Task: In the  document Genderequality.rtf Use the tool word Count 'and display word count while typing' Create the translated copy of the document in  'Latin' Change notification to  All Comments
Action: Mouse moved to (197, 69)
Screenshot: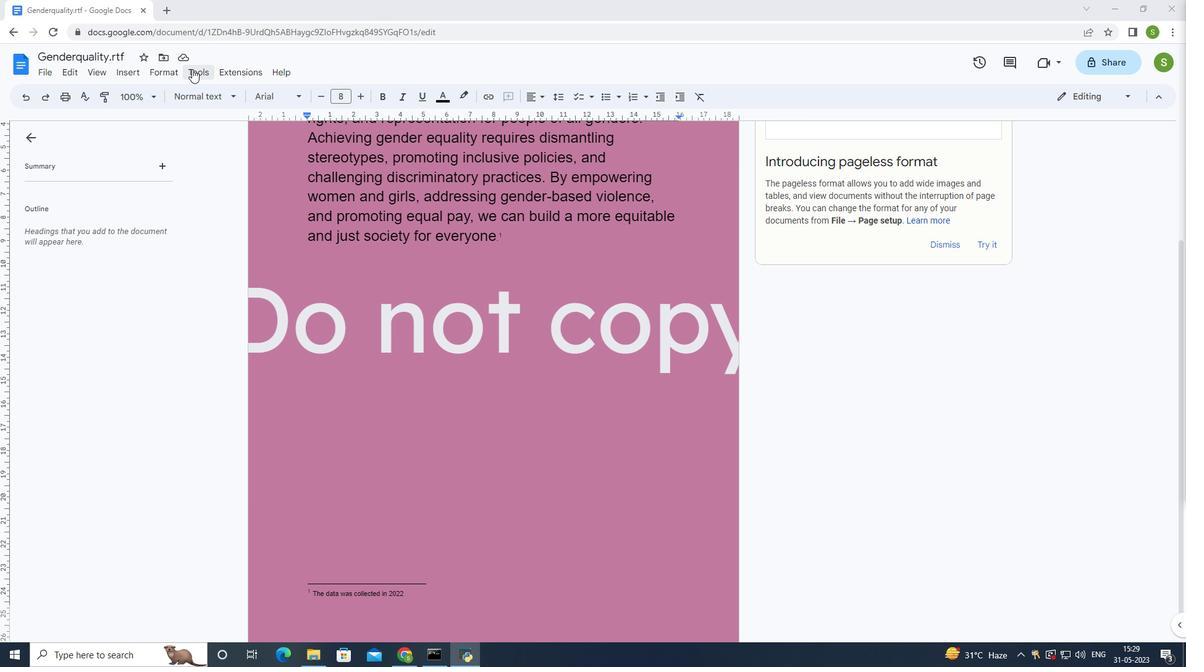 
Action: Mouse pressed left at (197, 69)
Screenshot: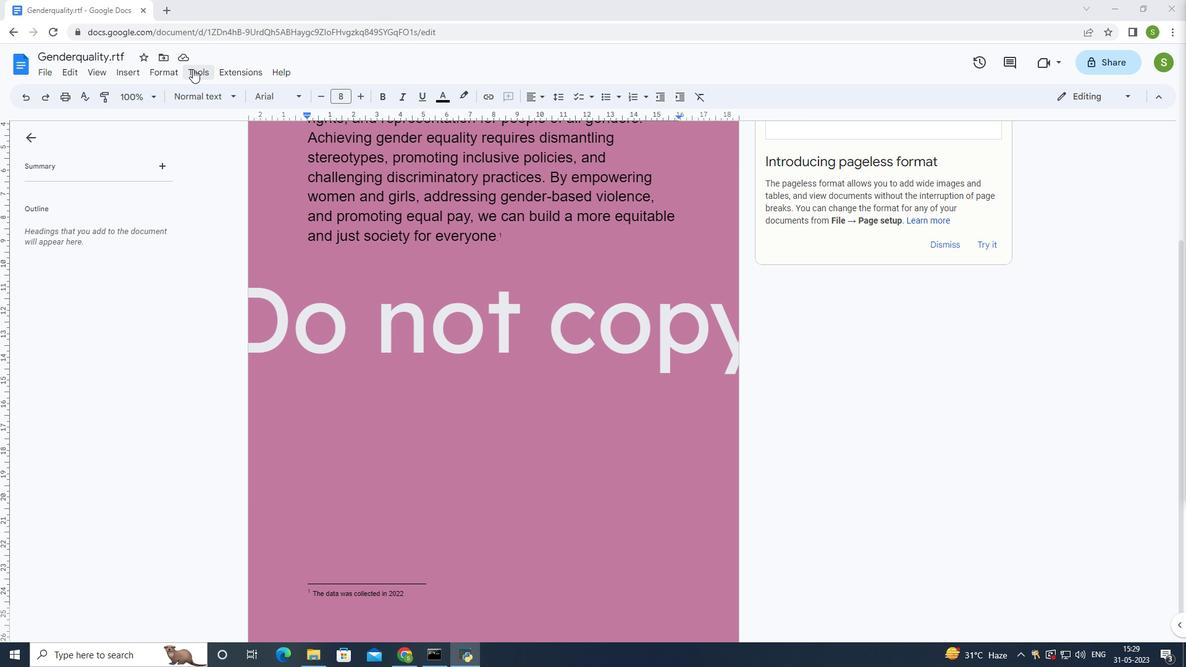 
Action: Mouse moved to (228, 115)
Screenshot: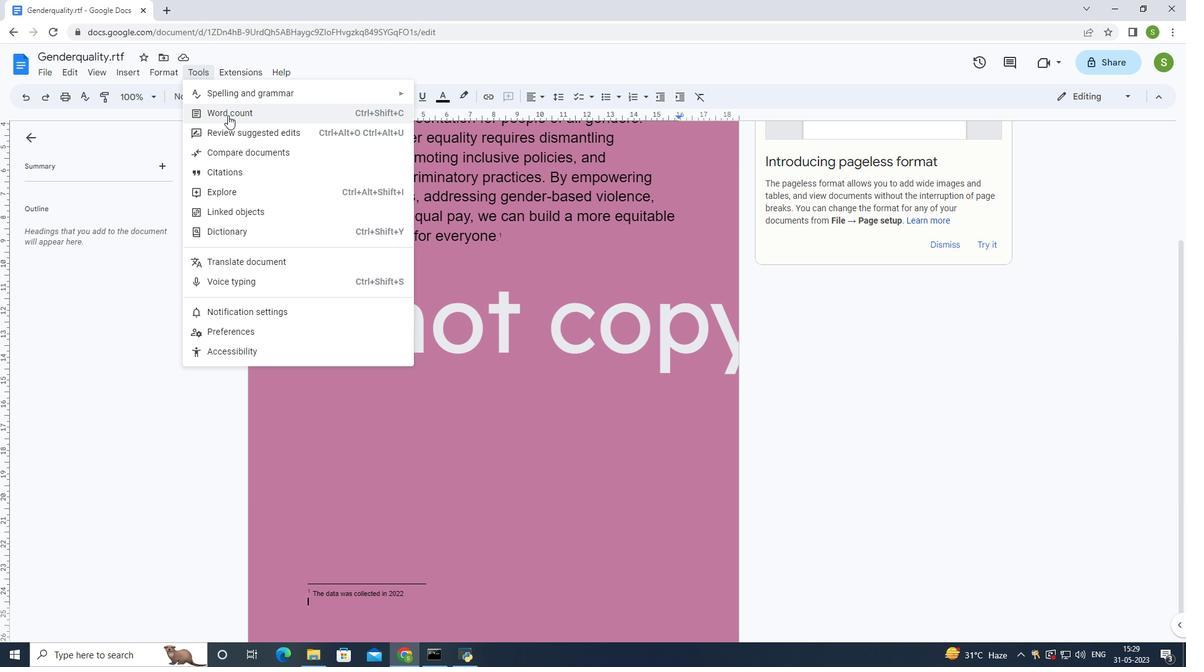 
Action: Mouse pressed left at (228, 115)
Screenshot: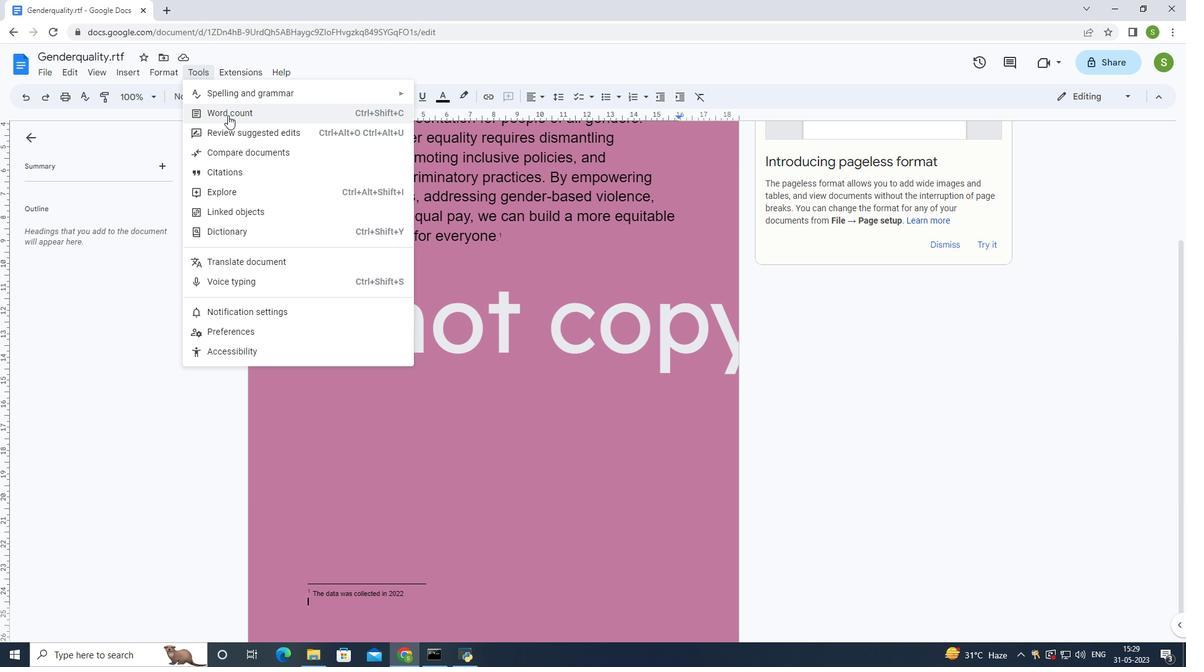 
Action: Mouse moved to (517, 399)
Screenshot: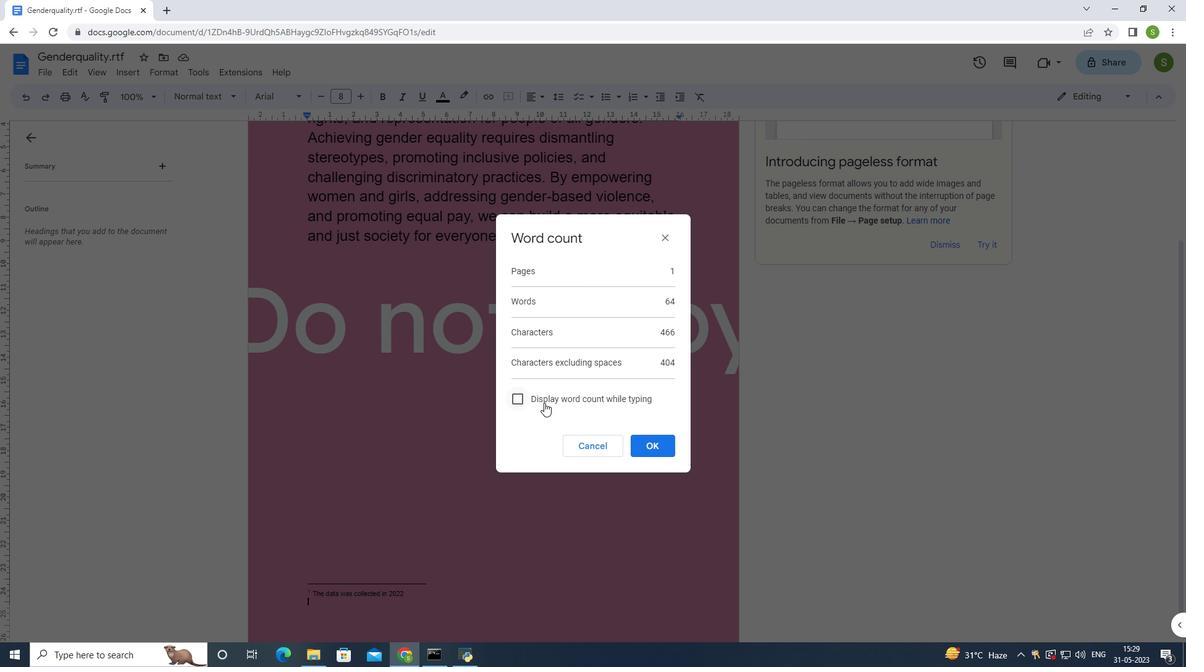 
Action: Mouse pressed left at (517, 399)
Screenshot: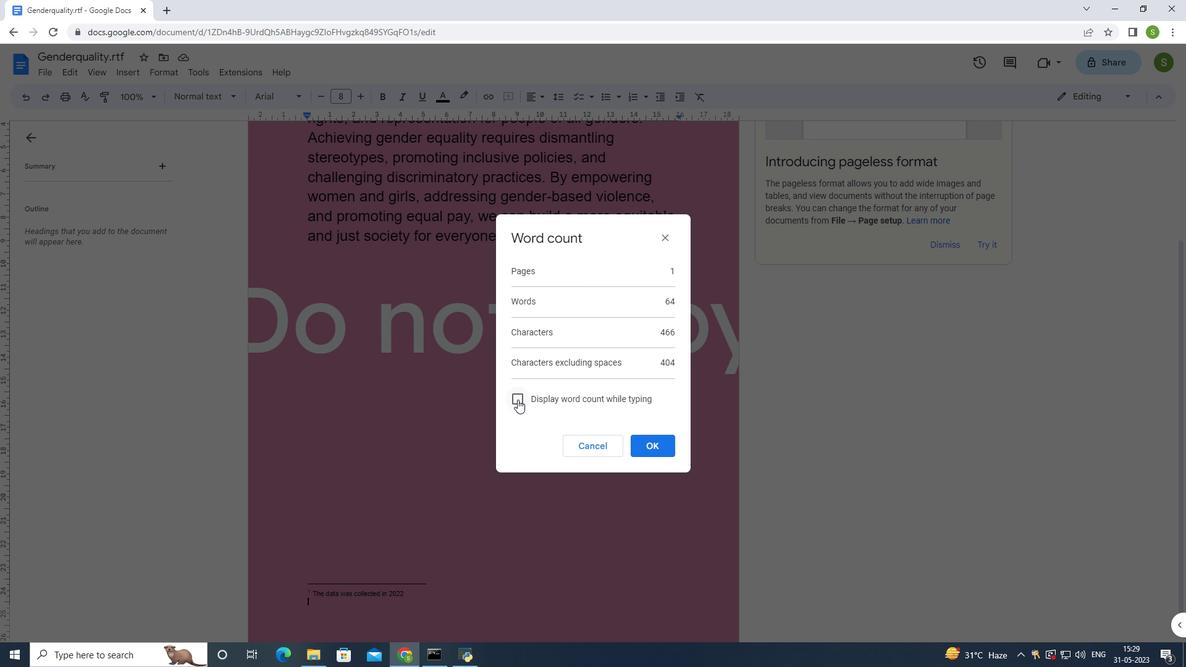 
Action: Mouse moved to (660, 450)
Screenshot: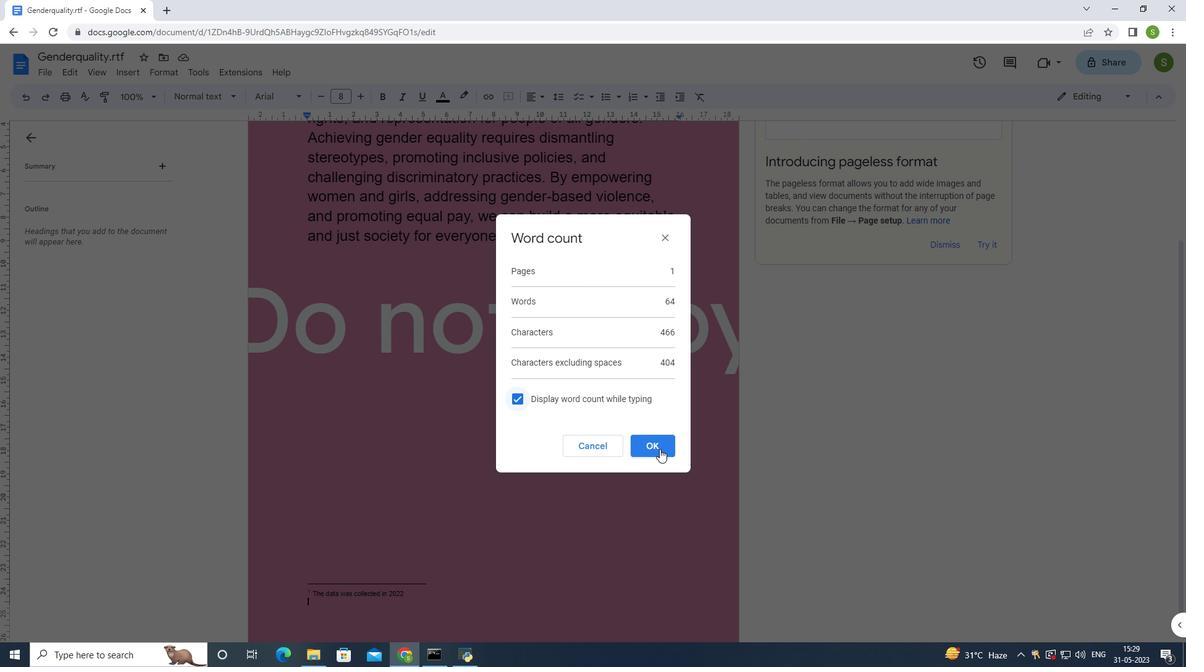 
Action: Mouse pressed left at (660, 450)
Screenshot: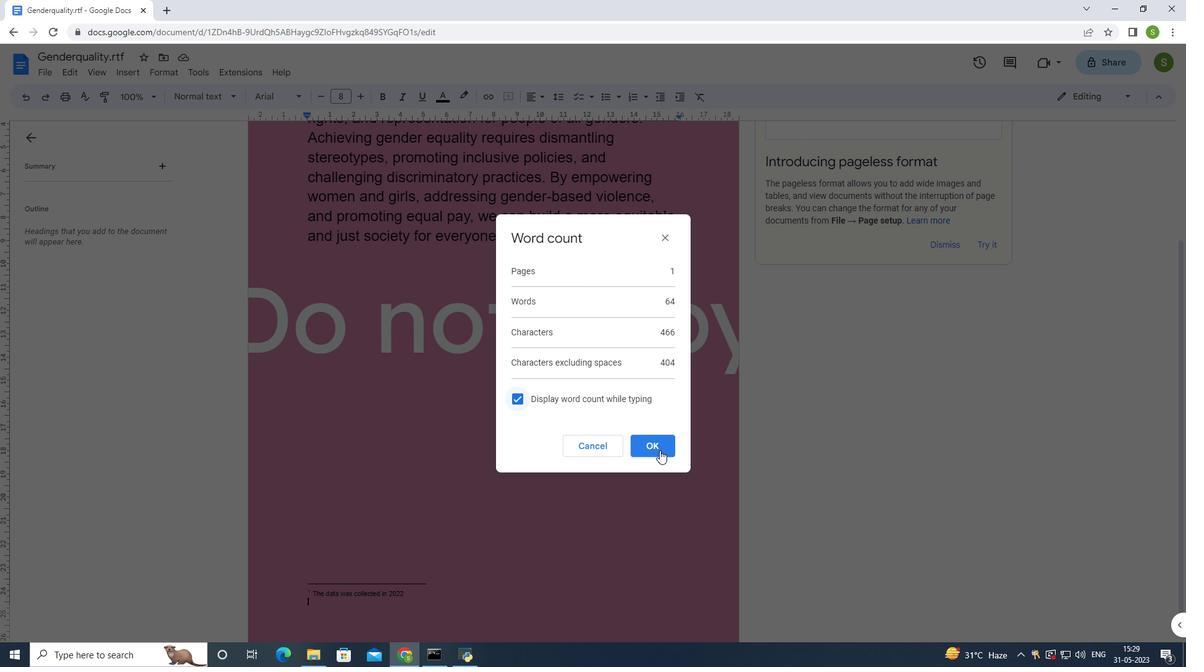 
Action: Mouse moved to (363, 173)
Screenshot: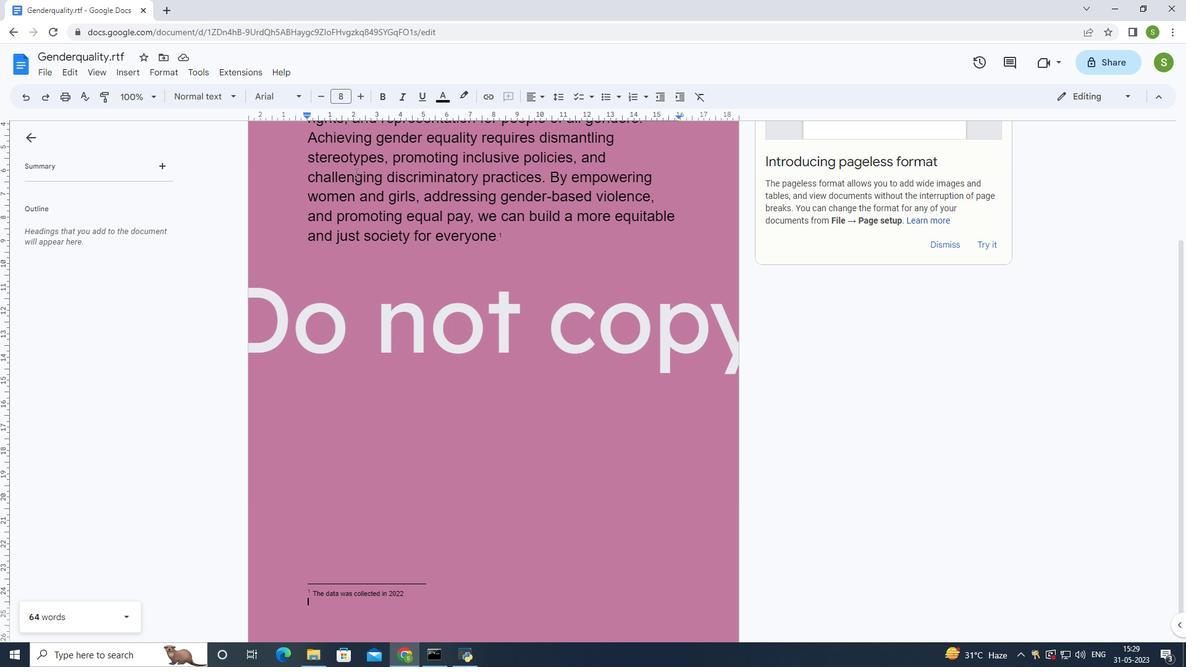 
Action: Mouse scrolled (363, 173) with delta (0, 0)
Screenshot: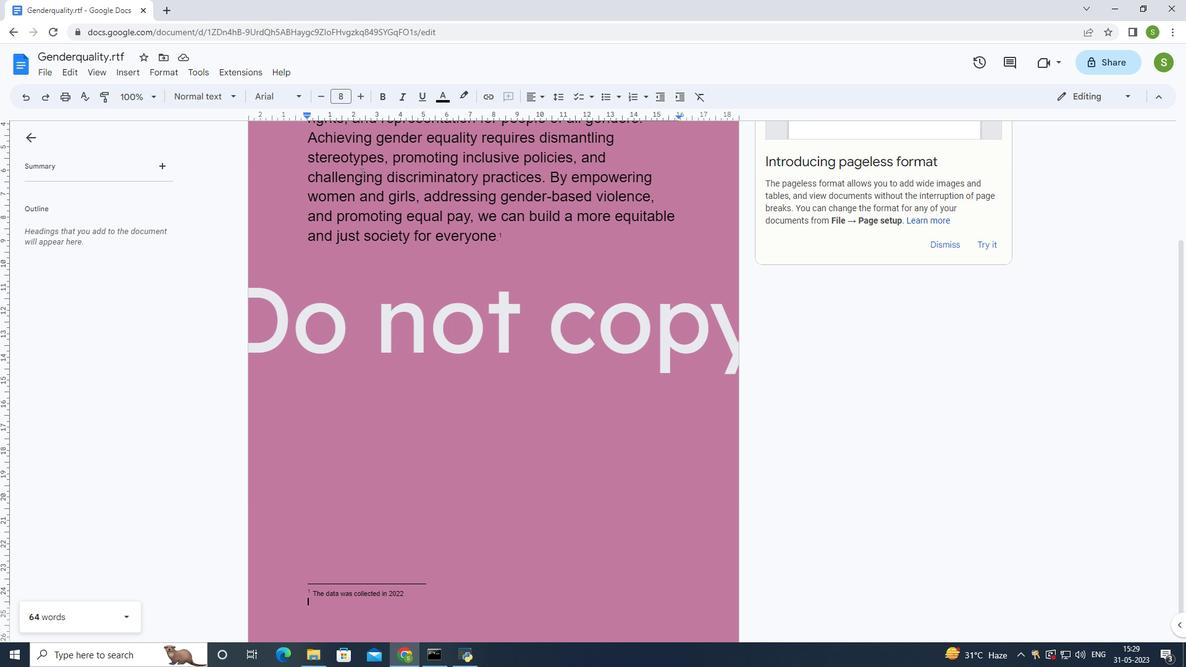 
Action: Mouse scrolled (363, 173) with delta (0, 0)
Screenshot: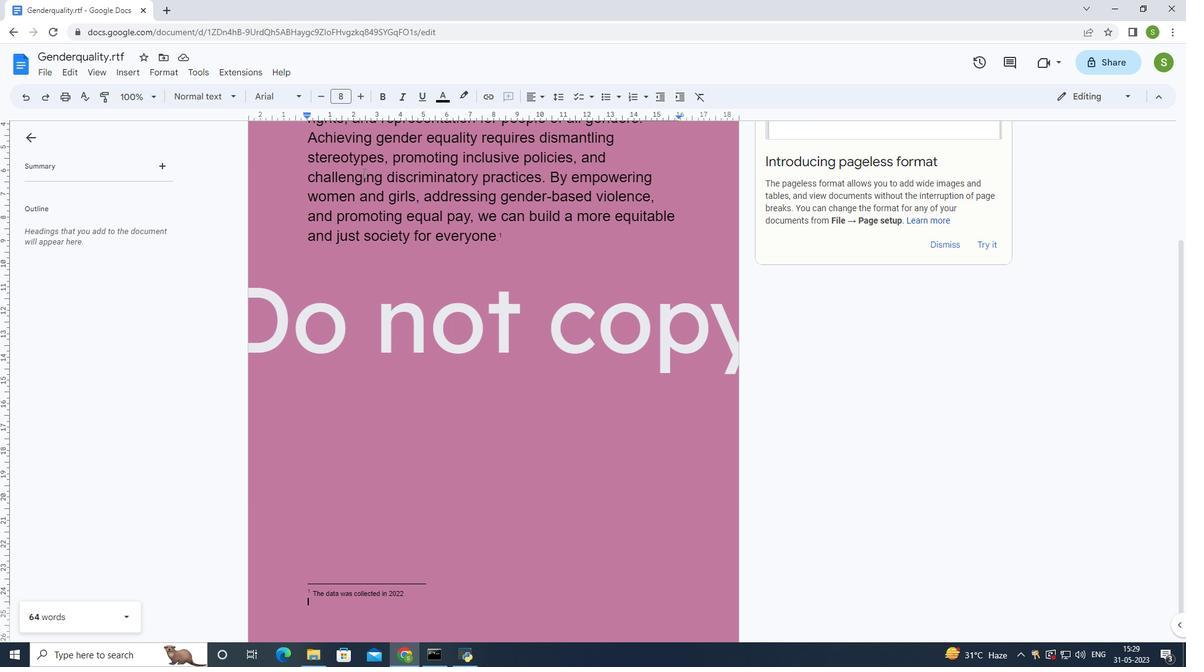 
Action: Mouse scrolled (363, 173) with delta (0, 0)
Screenshot: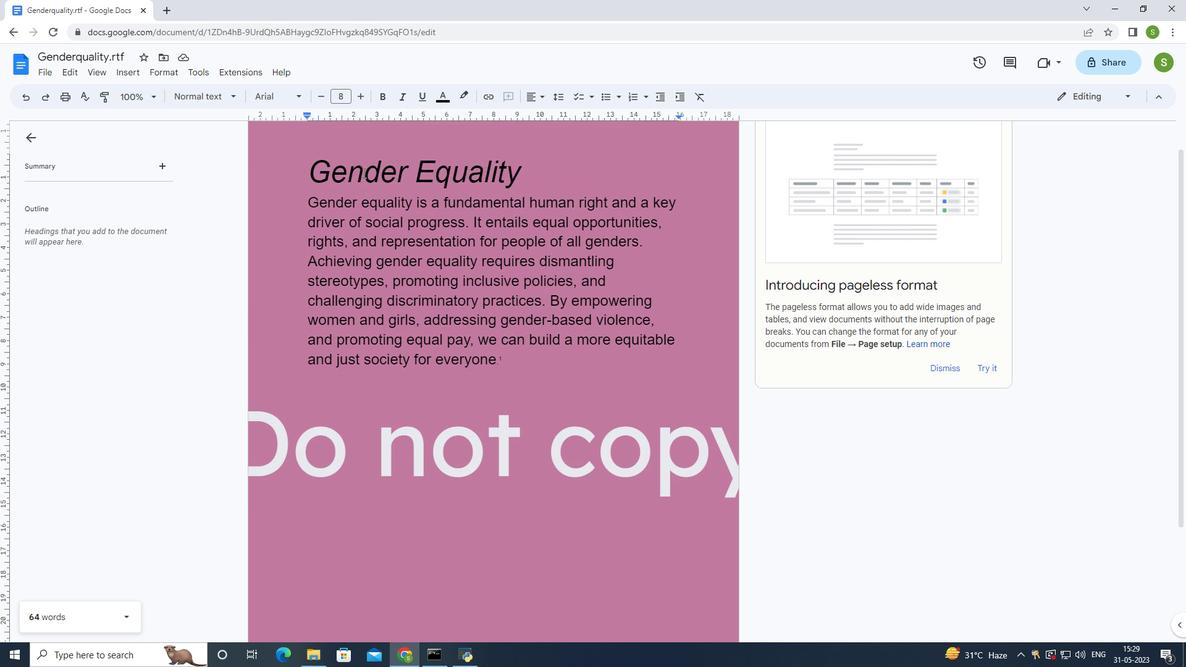 
Action: Mouse moved to (127, 71)
Screenshot: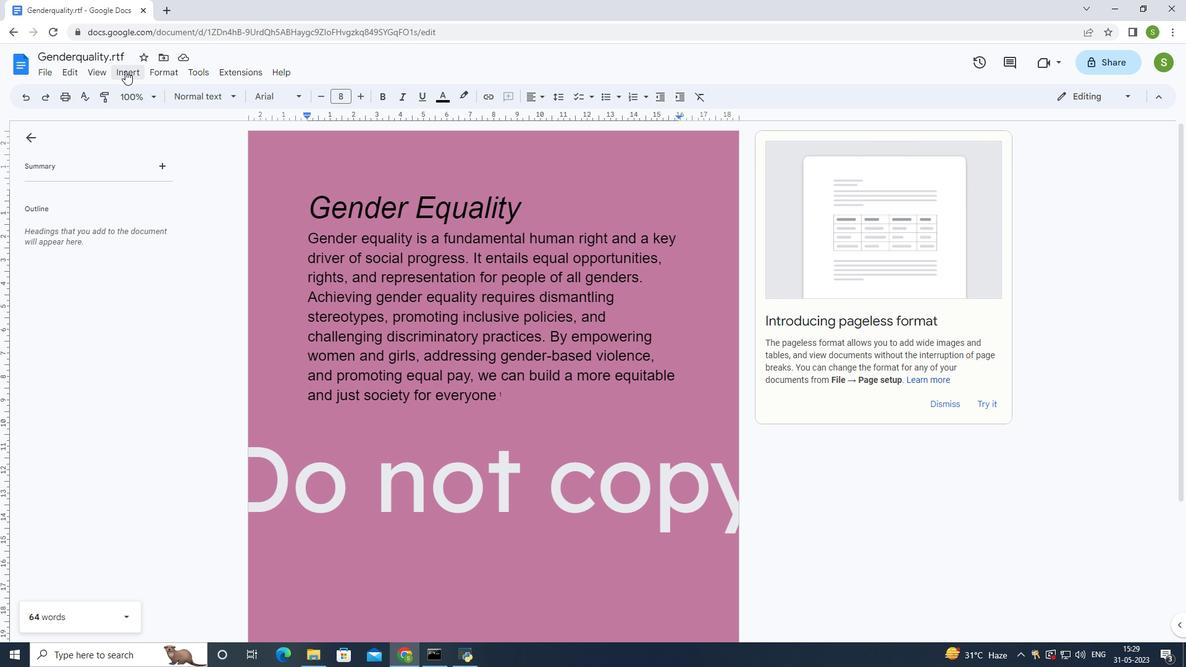 
Action: Mouse pressed left at (127, 71)
Screenshot: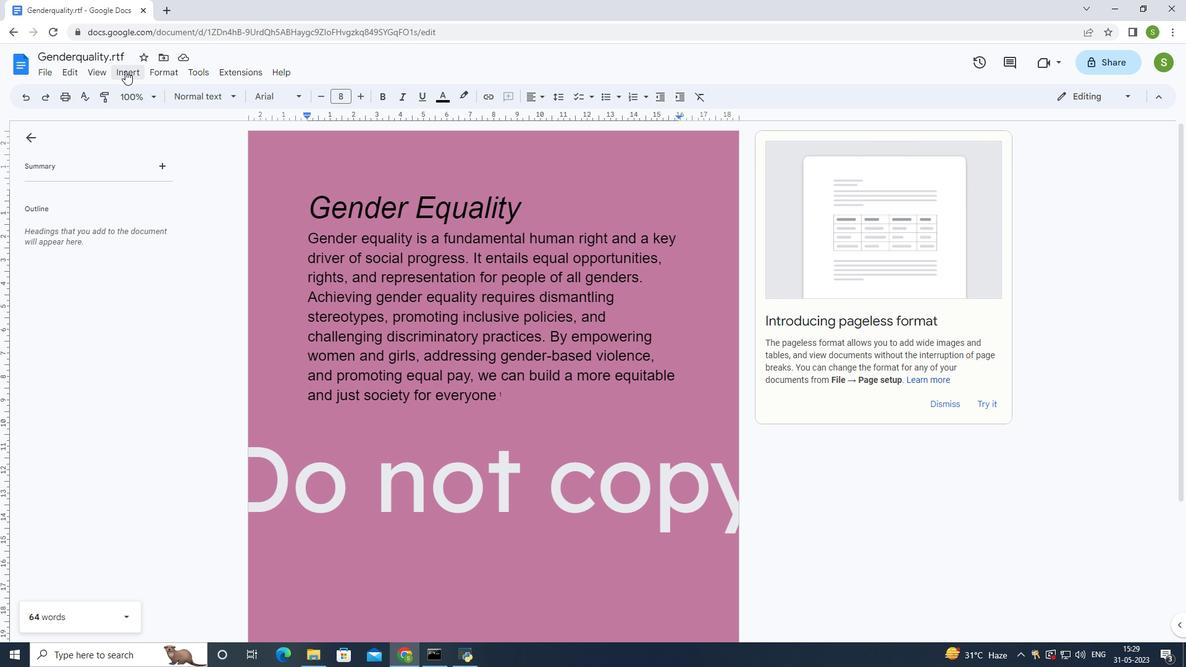
Action: Mouse moved to (167, 73)
Screenshot: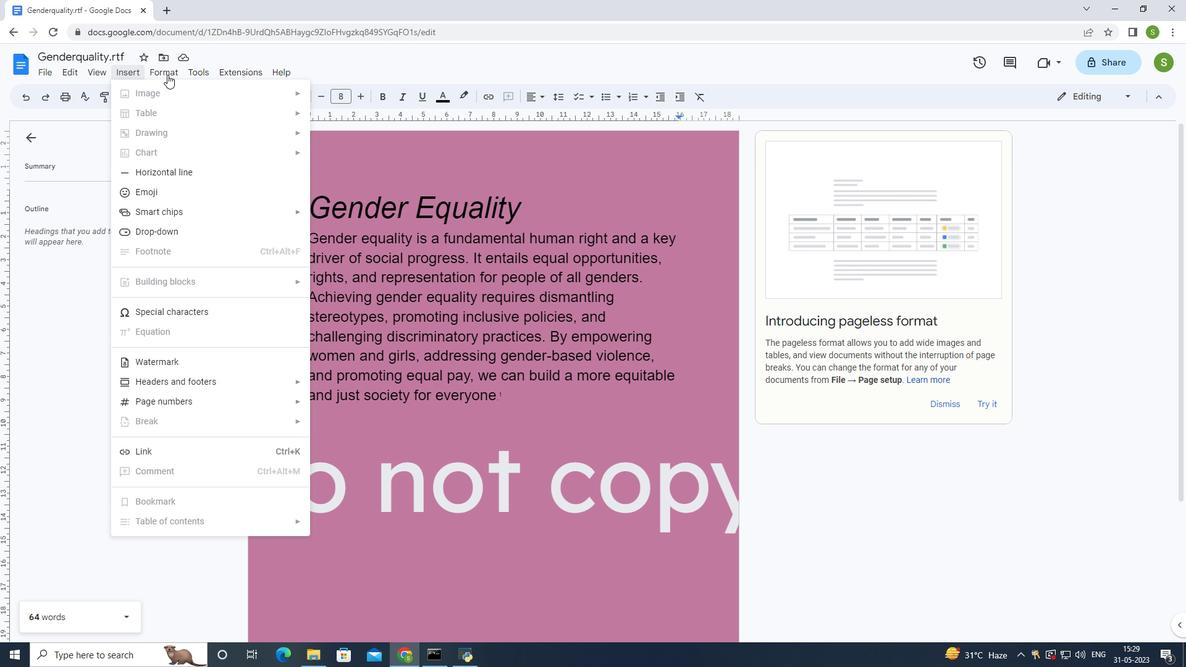
Action: Mouse pressed left at (167, 73)
Screenshot: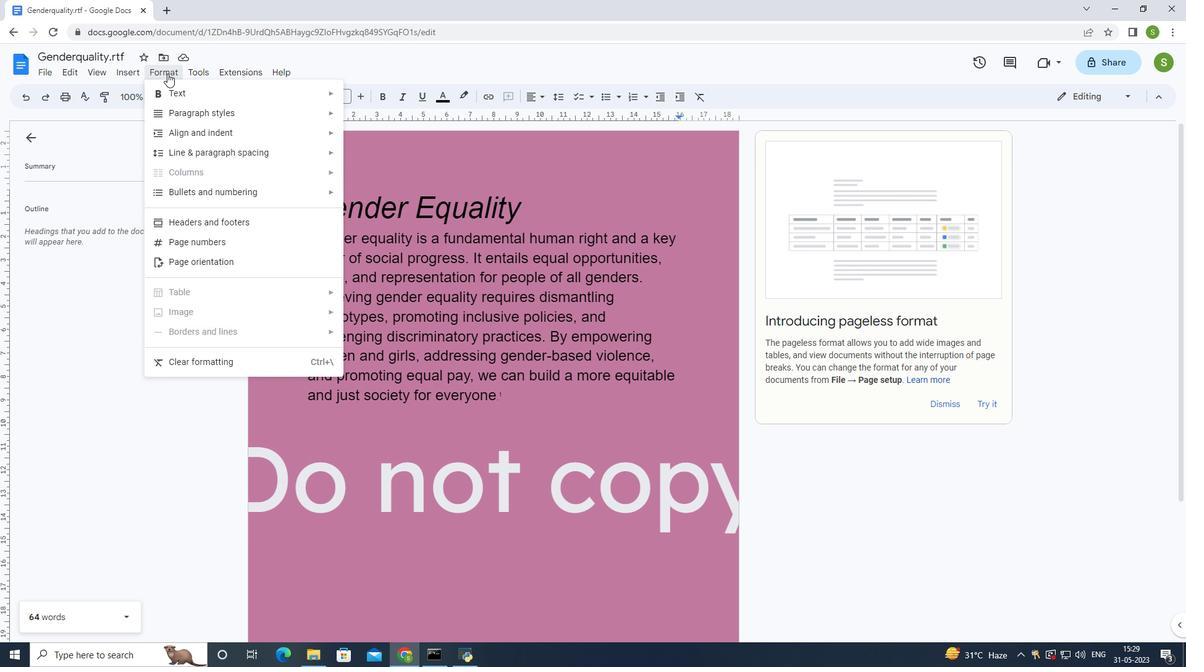 
Action: Mouse pressed left at (167, 73)
Screenshot: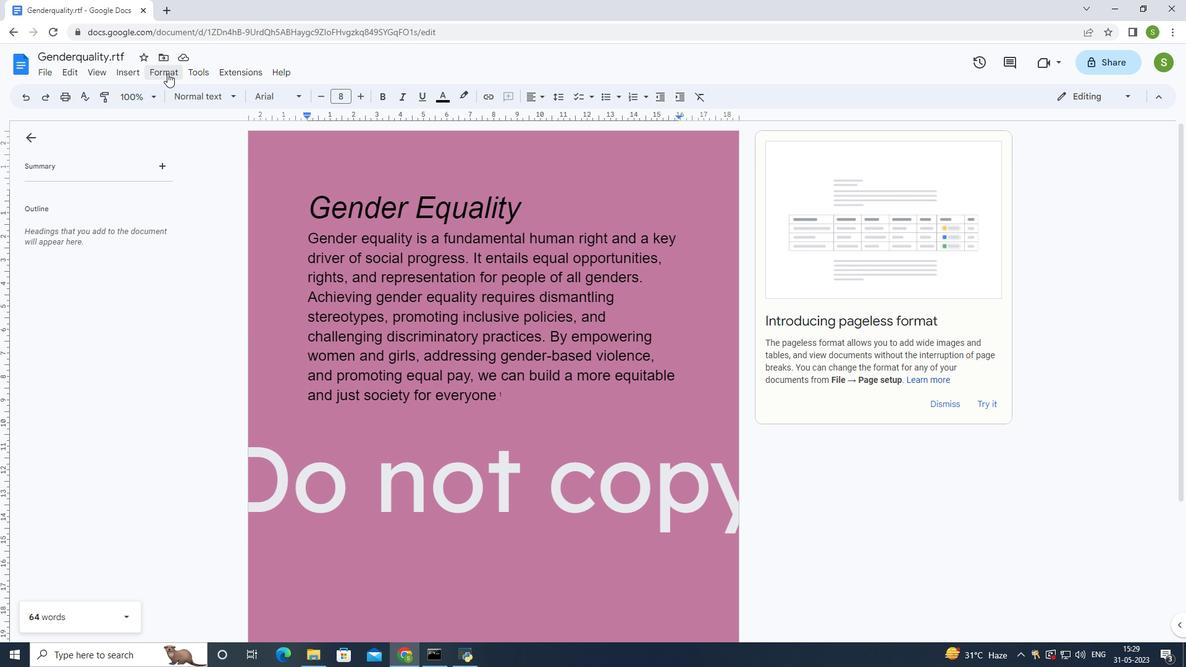 
Action: Mouse moved to (237, 267)
Screenshot: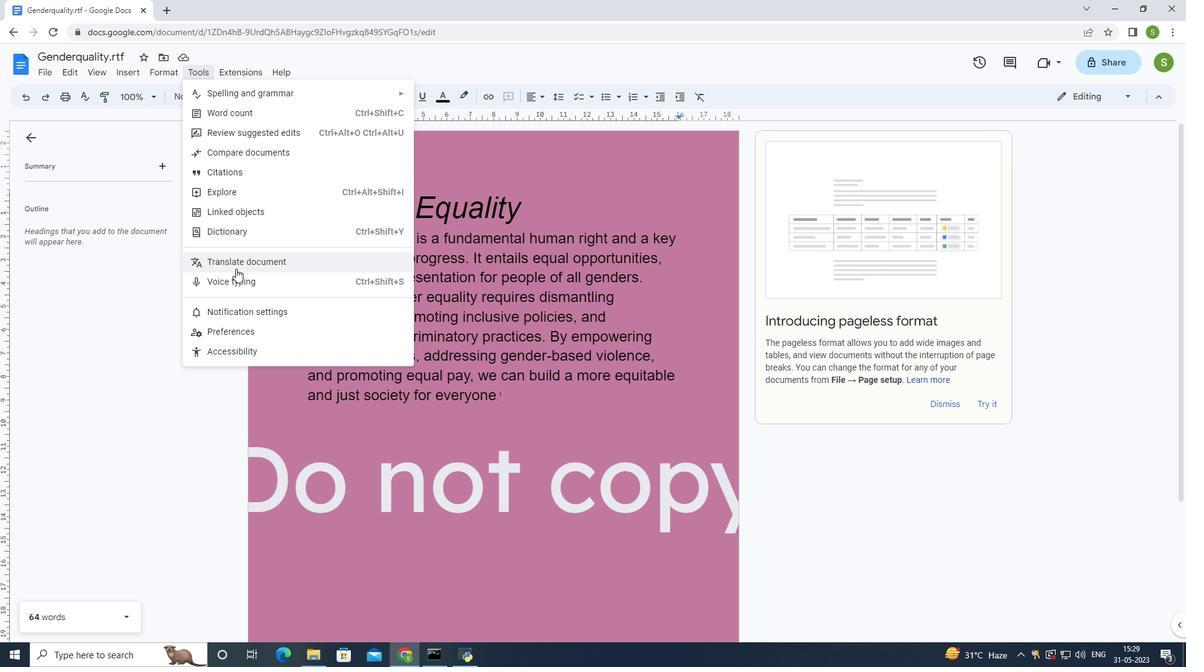 
Action: Mouse pressed left at (237, 267)
Screenshot: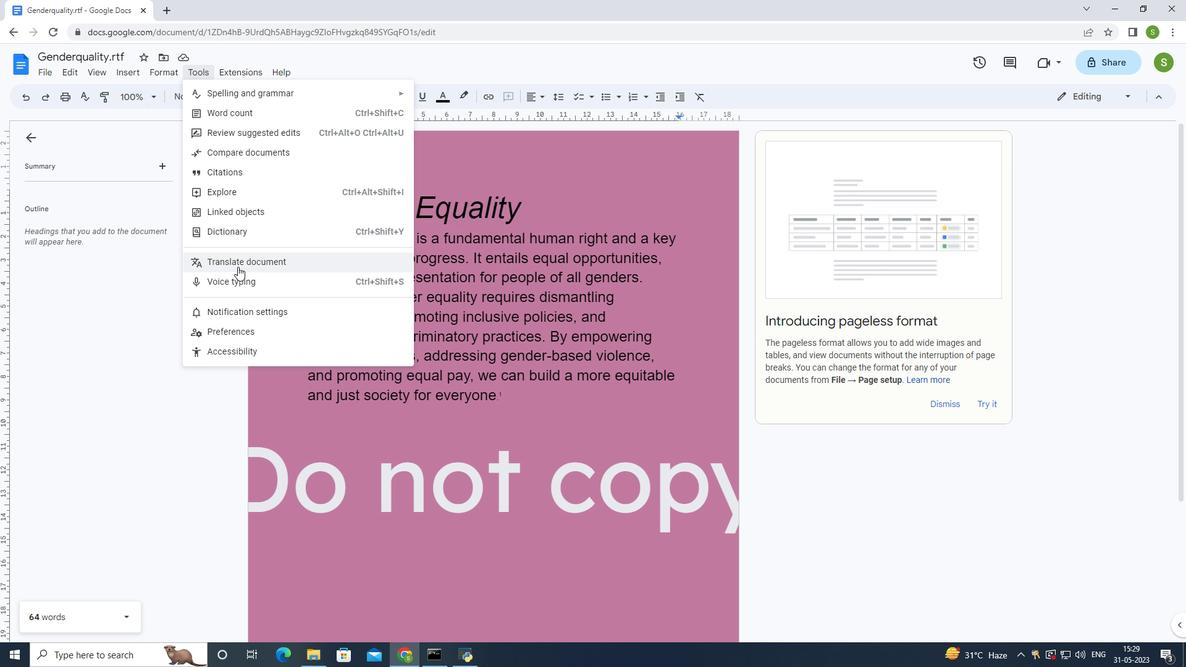 
Action: Mouse moved to (555, 362)
Screenshot: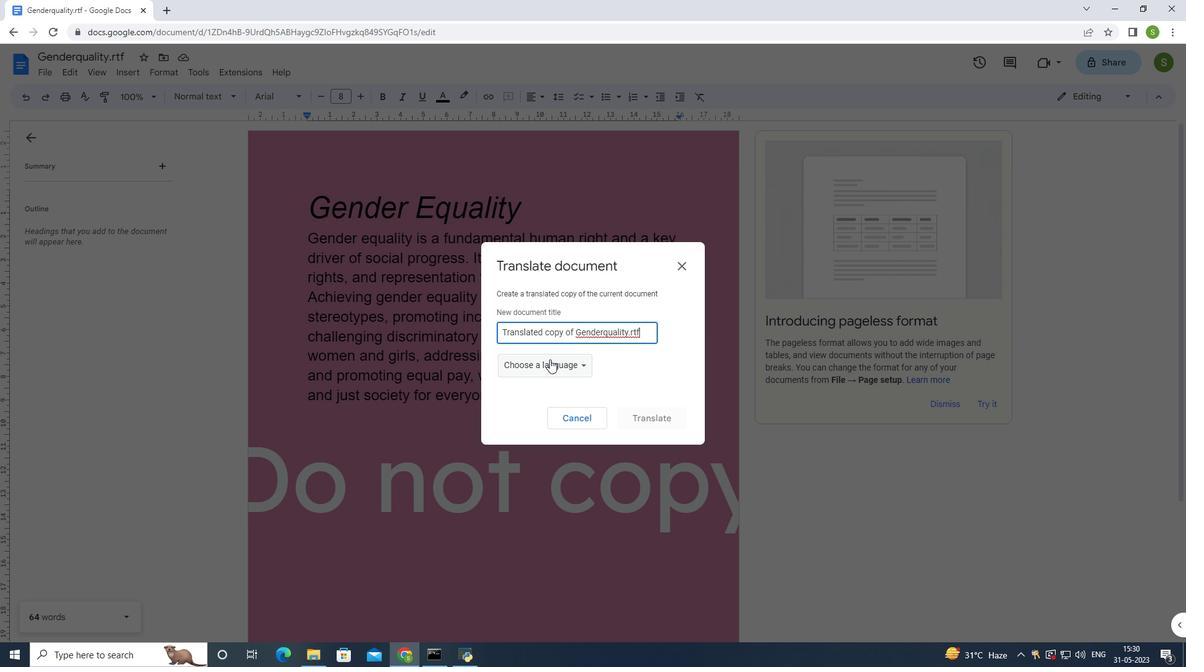 
Action: Mouse pressed left at (555, 362)
Screenshot: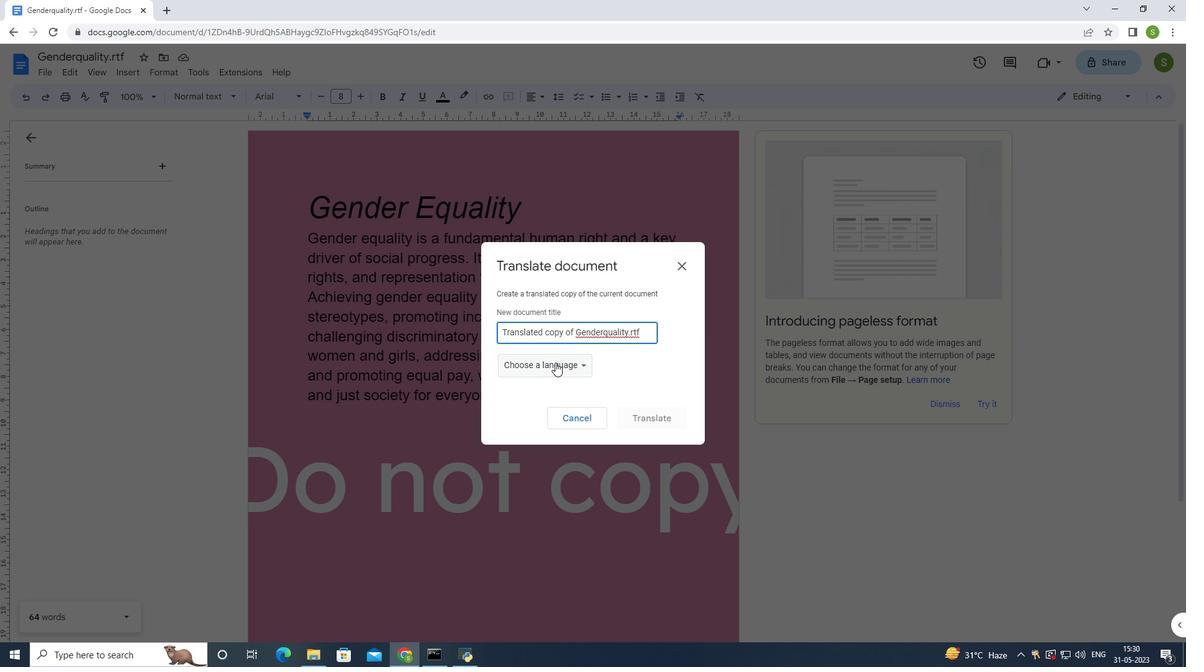 
Action: Mouse moved to (541, 423)
Screenshot: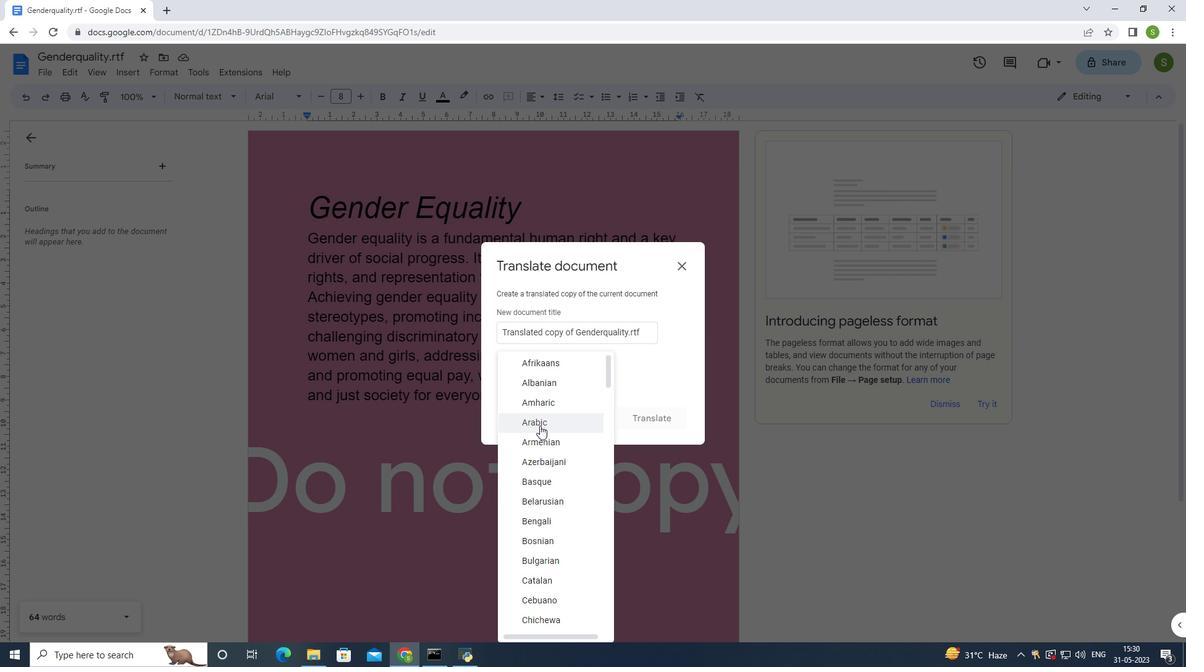 
Action: Mouse scrolled (541, 422) with delta (0, 0)
Screenshot: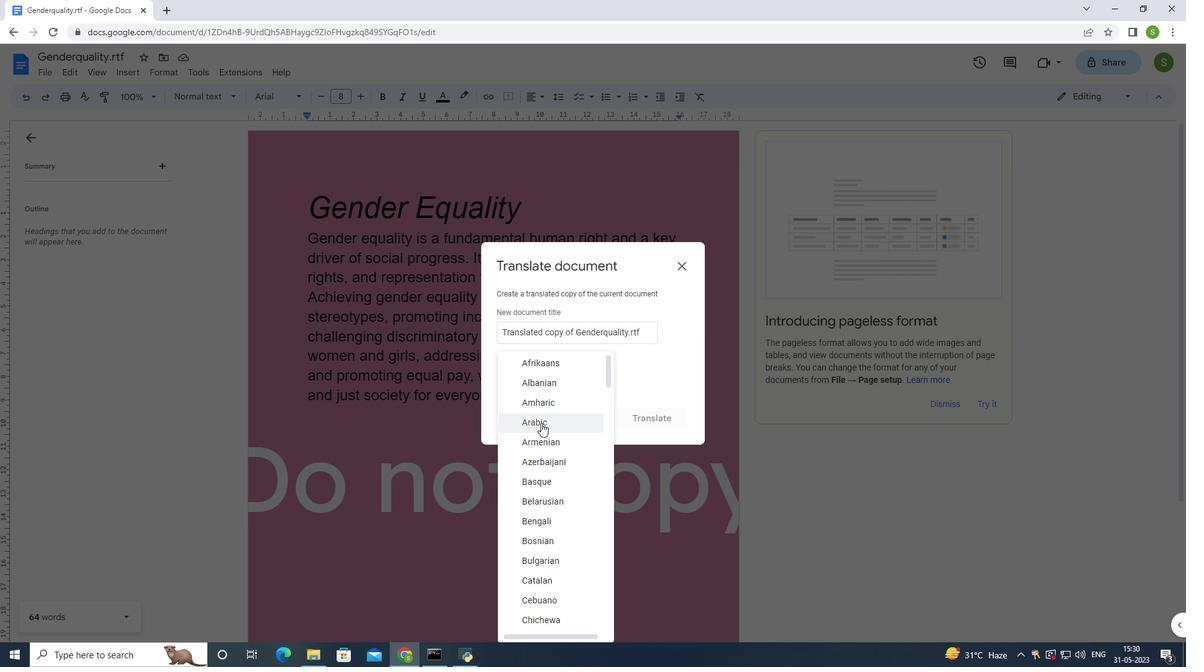 
Action: Mouse scrolled (541, 422) with delta (0, 0)
Screenshot: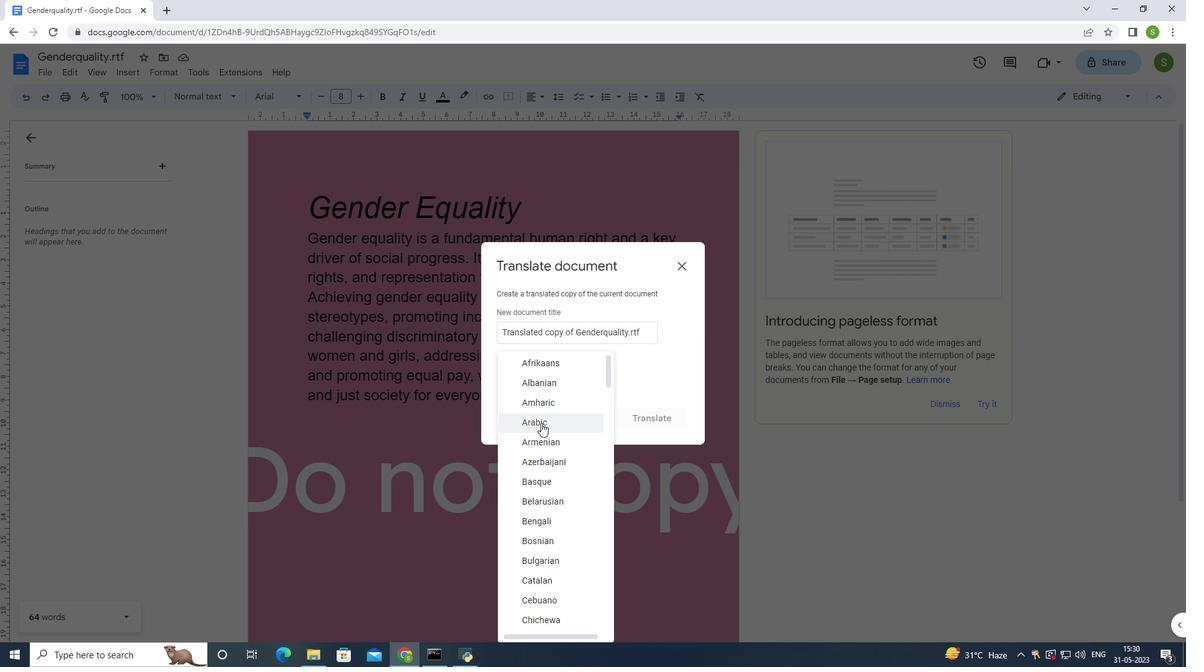 
Action: Mouse scrolled (541, 422) with delta (0, 0)
Screenshot: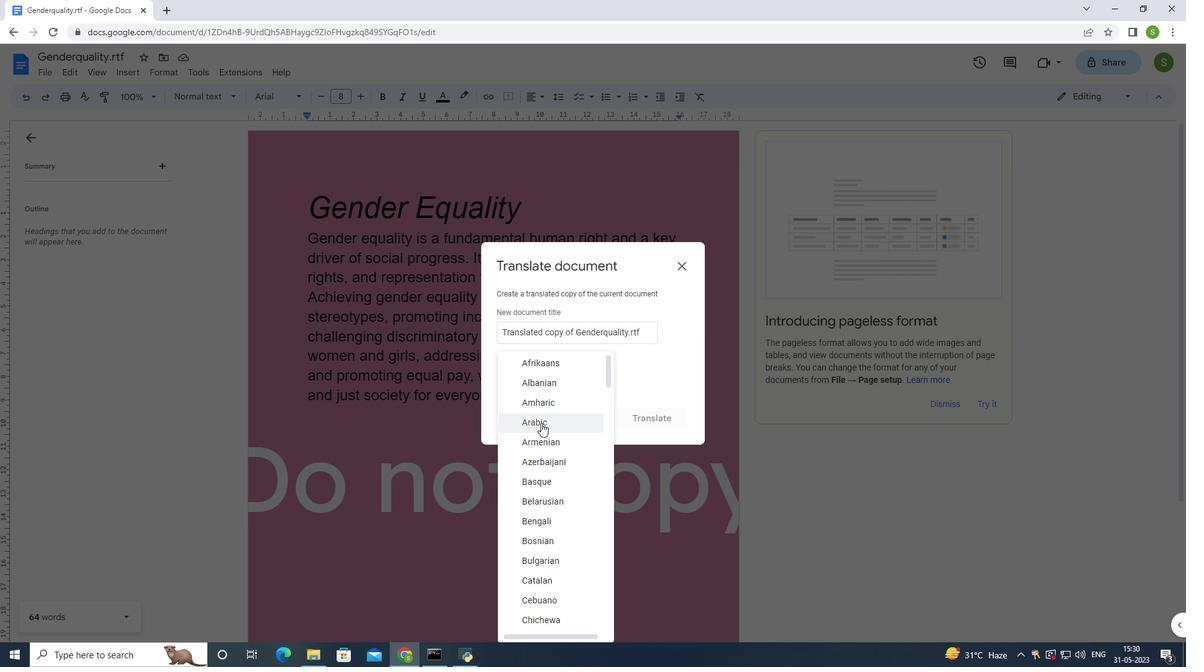 
Action: Mouse scrolled (541, 422) with delta (0, 0)
Screenshot: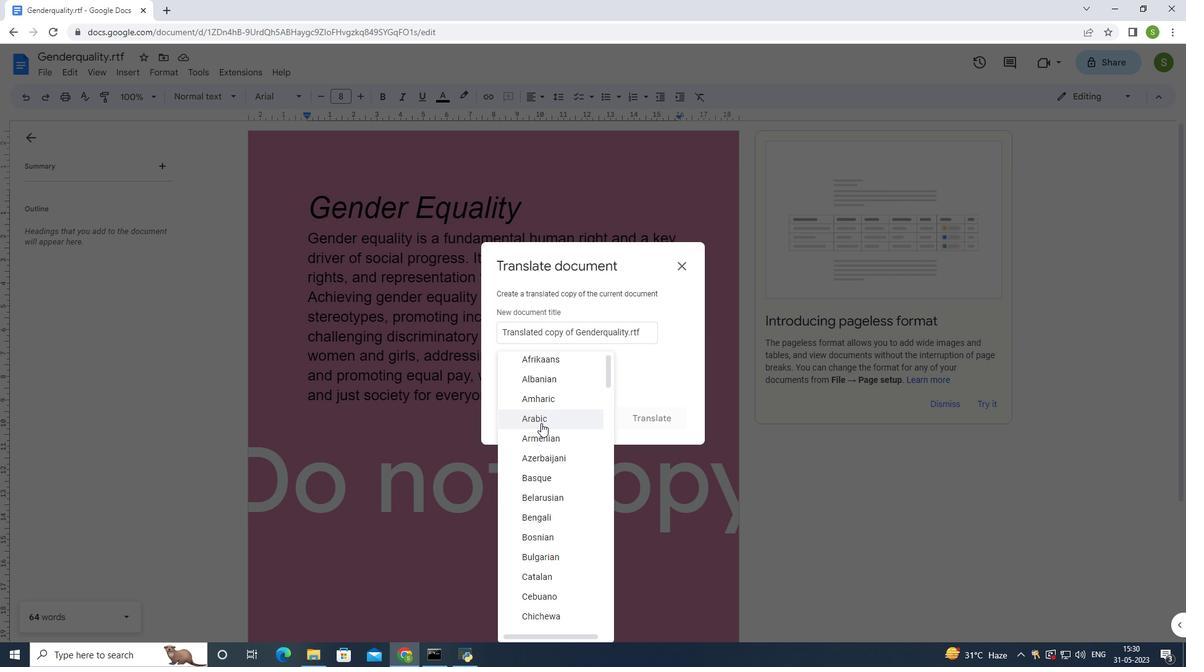 
Action: Mouse moved to (541, 422)
Screenshot: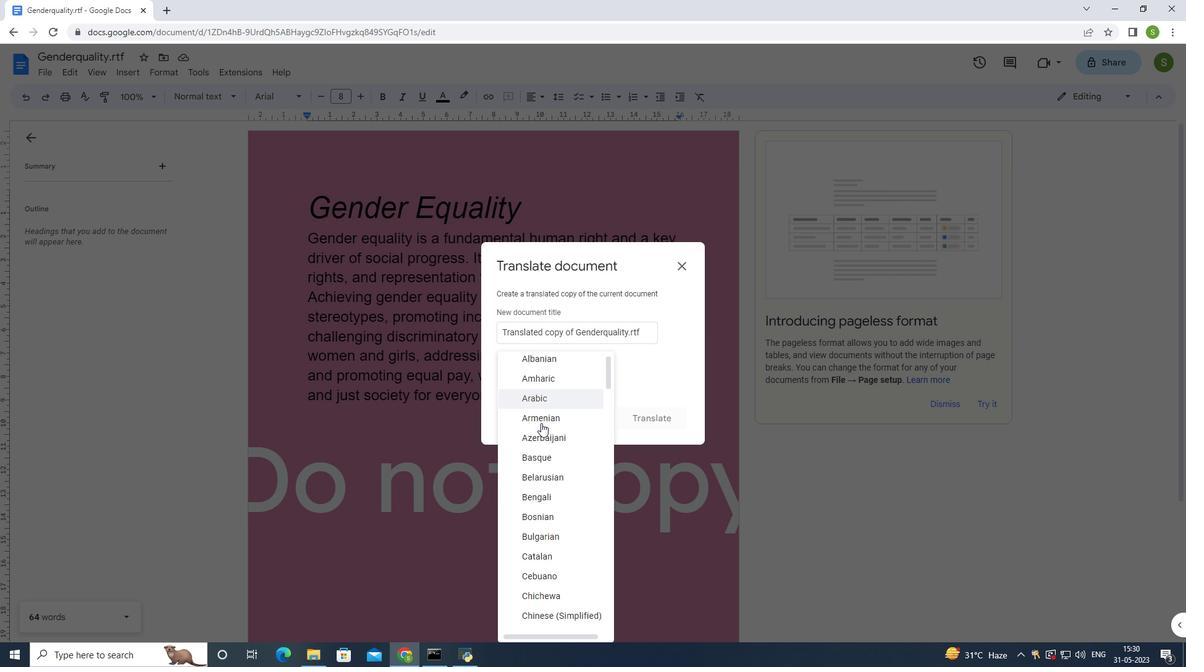 
Action: Mouse scrolled (541, 422) with delta (0, 0)
Screenshot: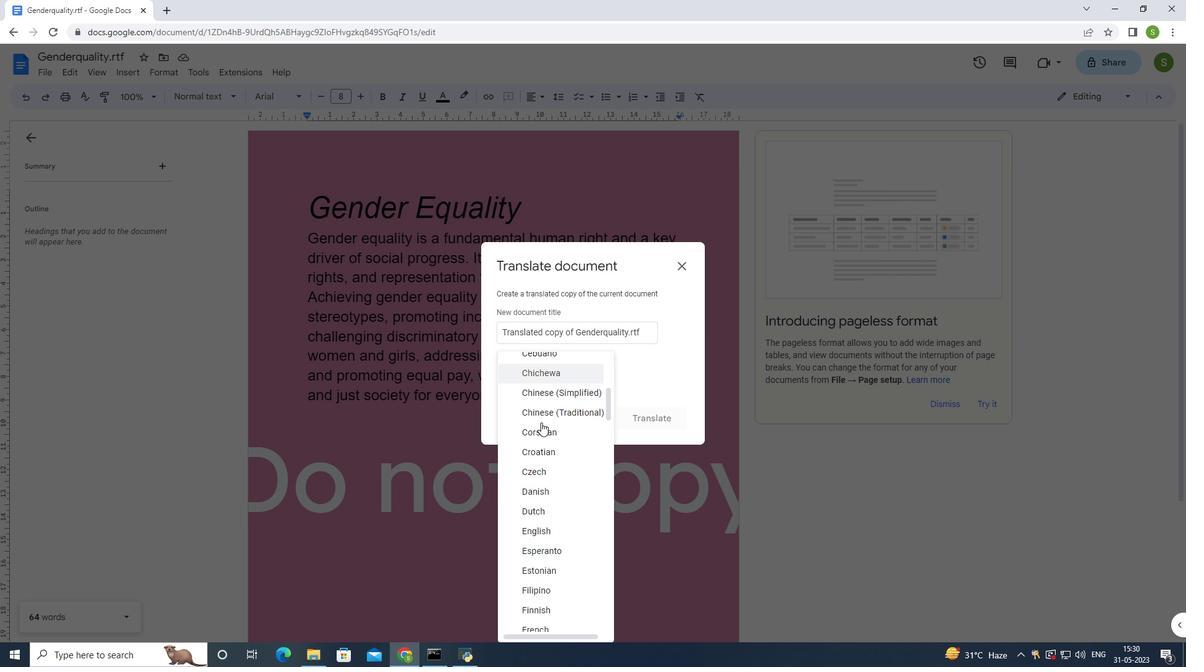 
Action: Mouse scrolled (541, 422) with delta (0, 0)
Screenshot: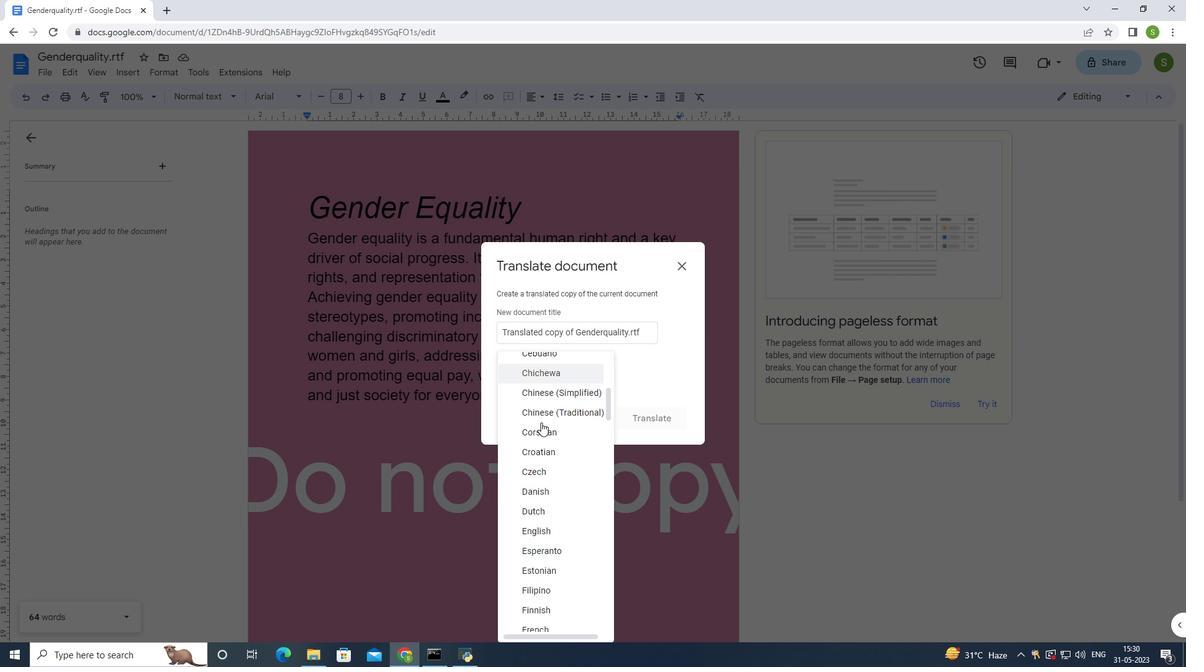 
Action: Mouse scrolled (541, 422) with delta (0, 0)
Screenshot: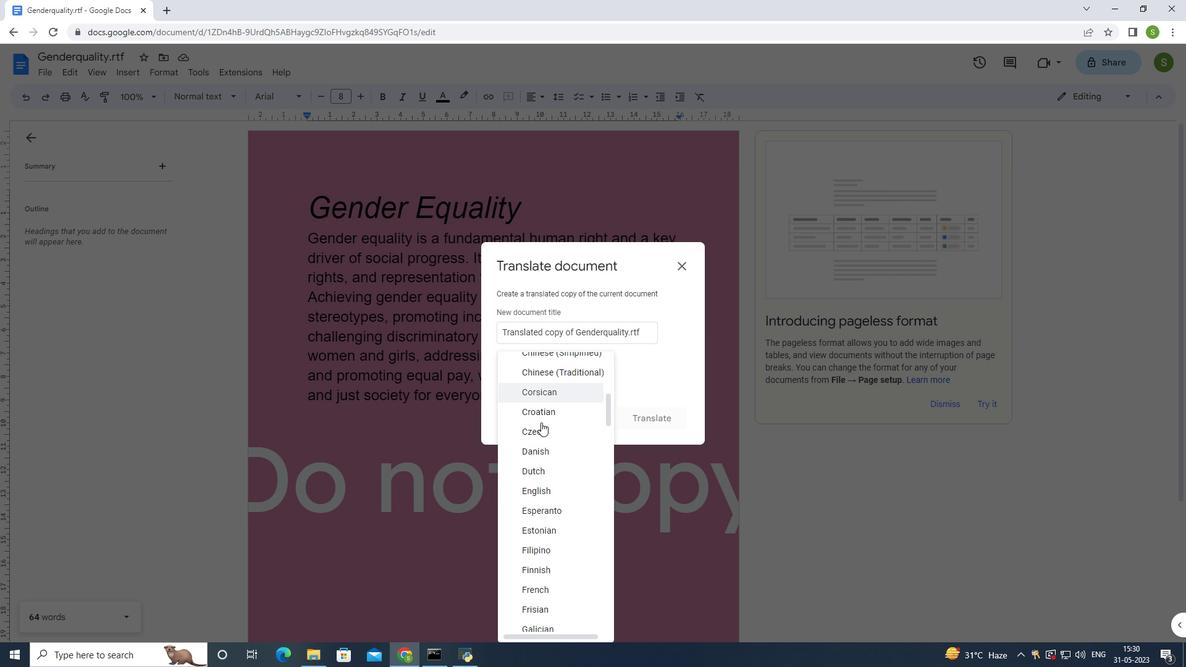 
Action: Mouse scrolled (541, 422) with delta (0, 0)
Screenshot: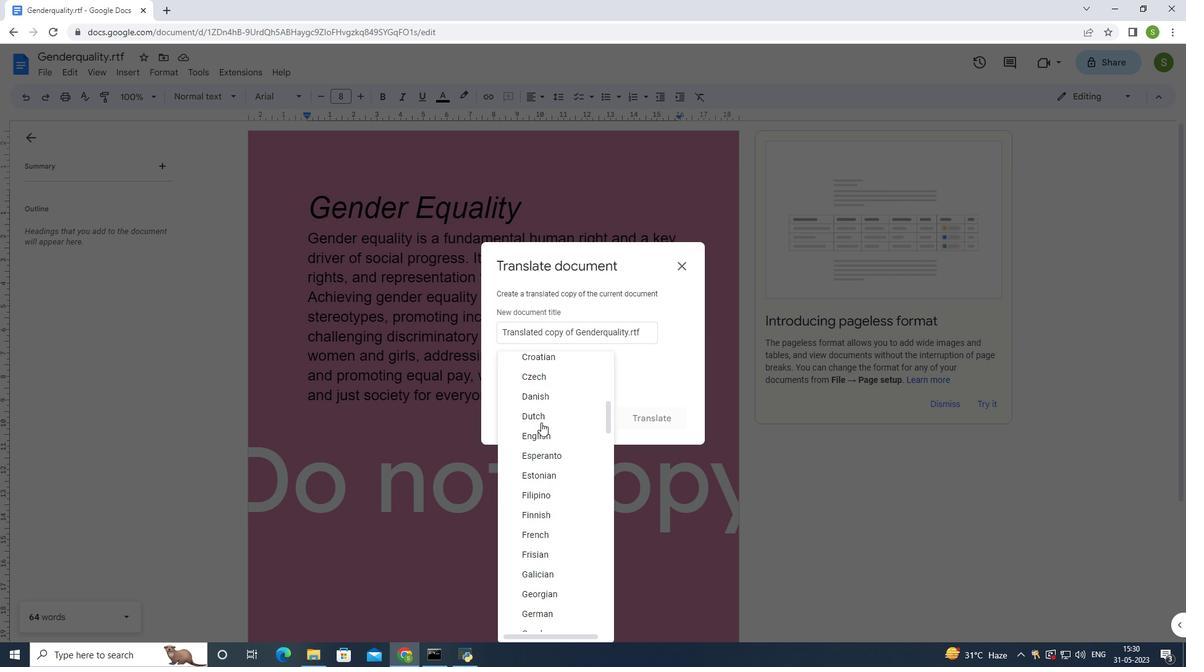 
Action: Mouse scrolled (541, 422) with delta (0, 0)
Screenshot: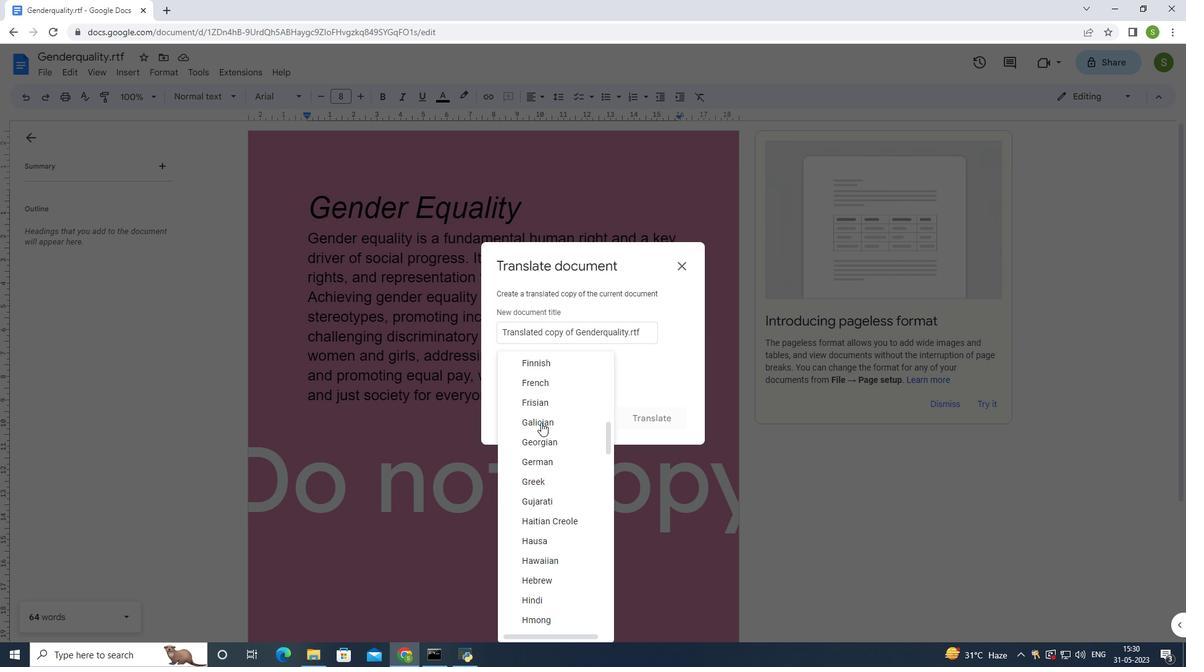 
Action: Mouse moved to (542, 422)
Screenshot: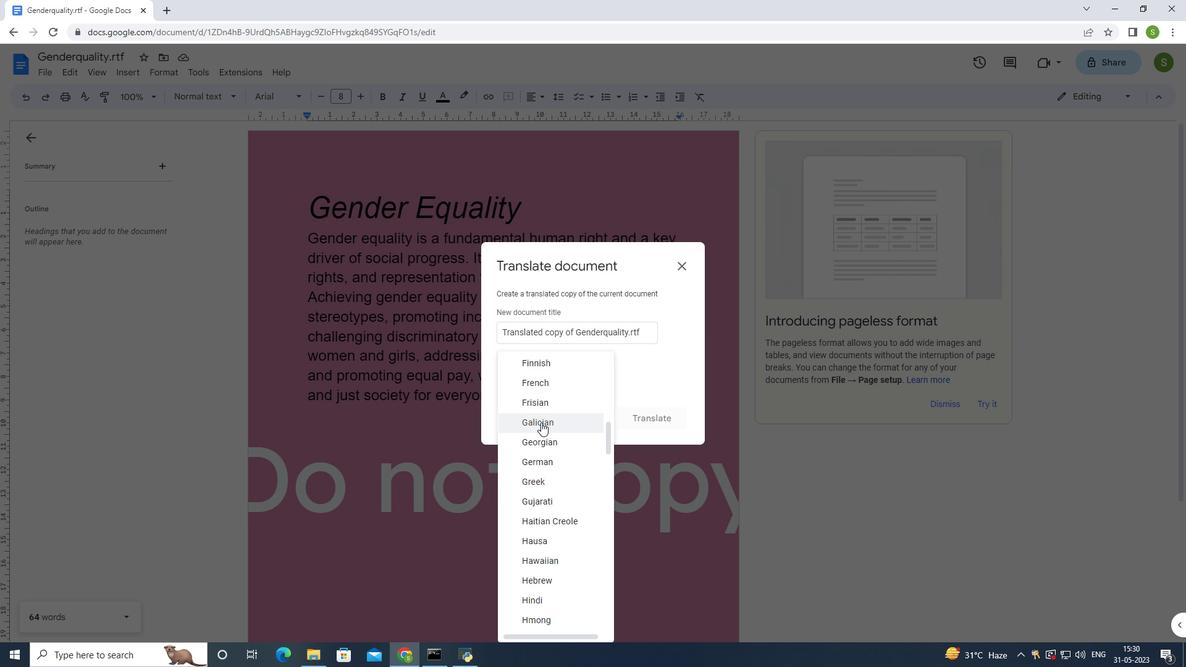 
Action: Mouse scrolled (542, 421) with delta (0, 0)
Screenshot: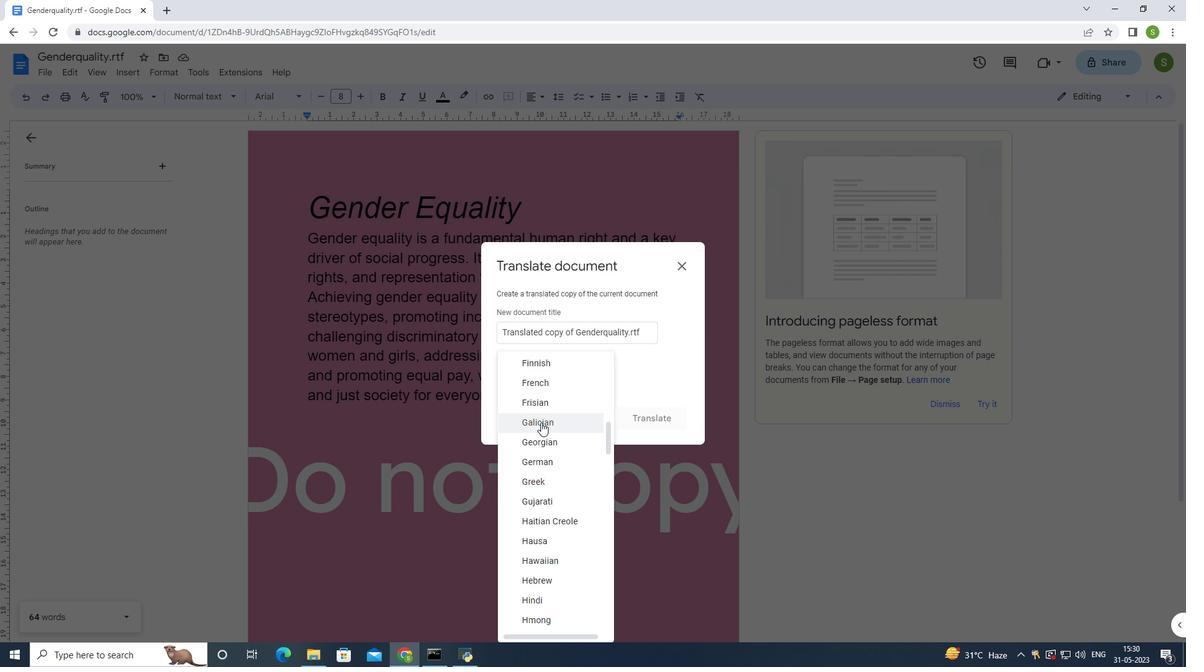
Action: Mouse moved to (543, 422)
Screenshot: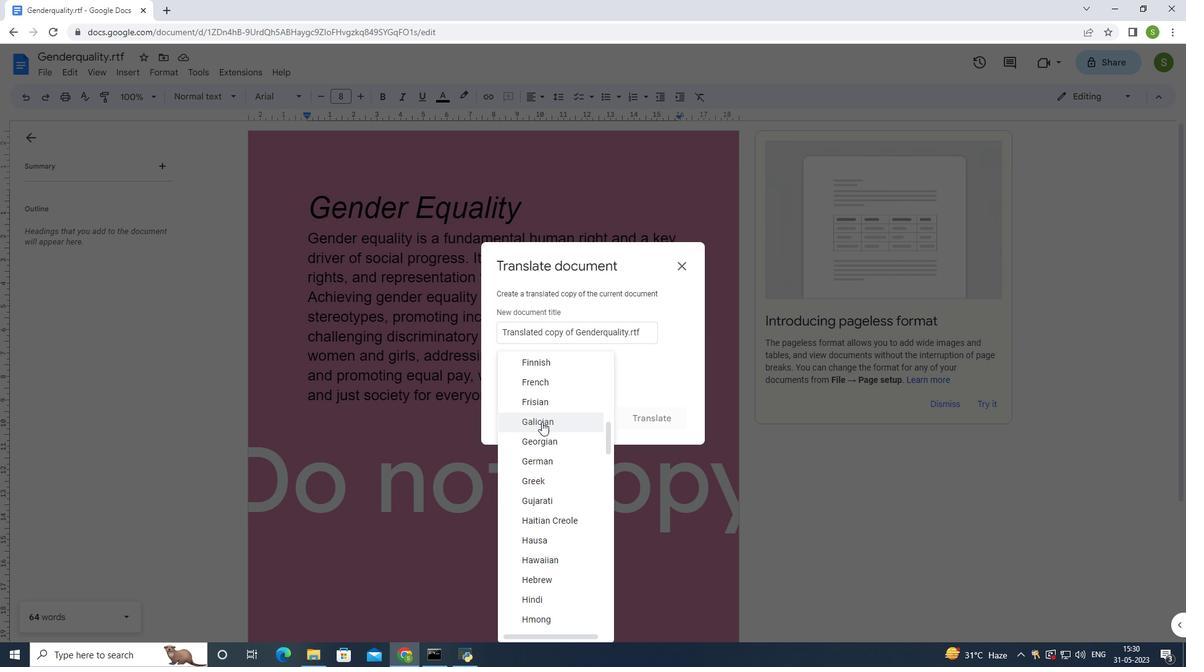 
Action: Mouse scrolled (543, 421) with delta (0, 0)
Screenshot: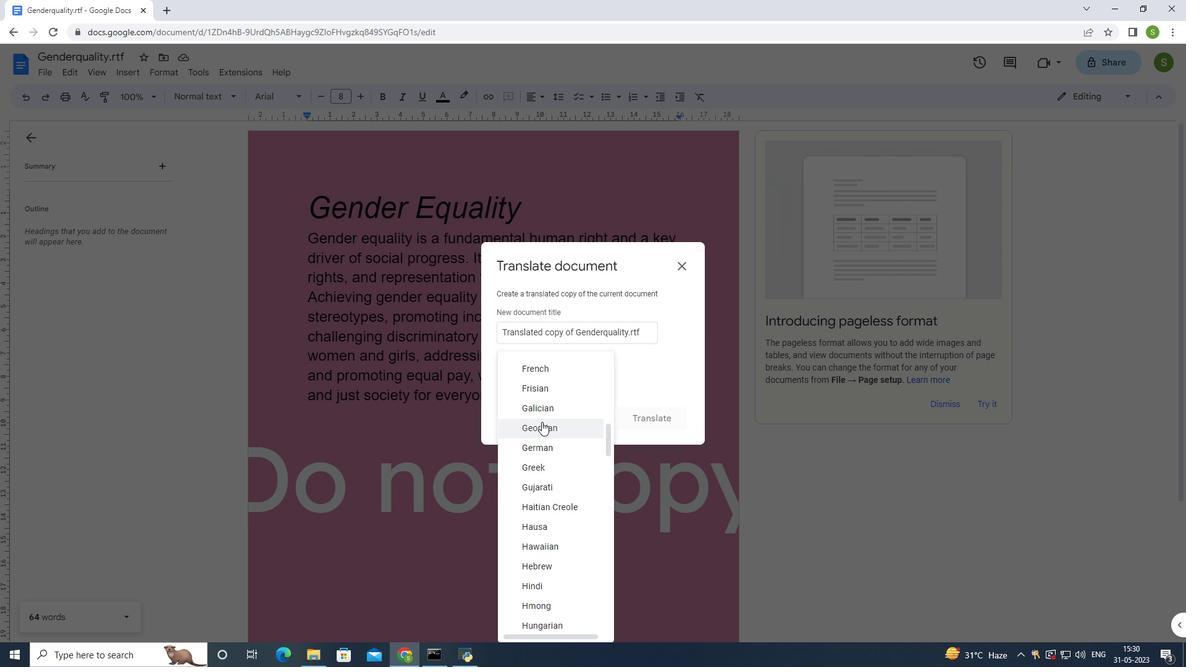 
Action: Mouse moved to (545, 422)
Screenshot: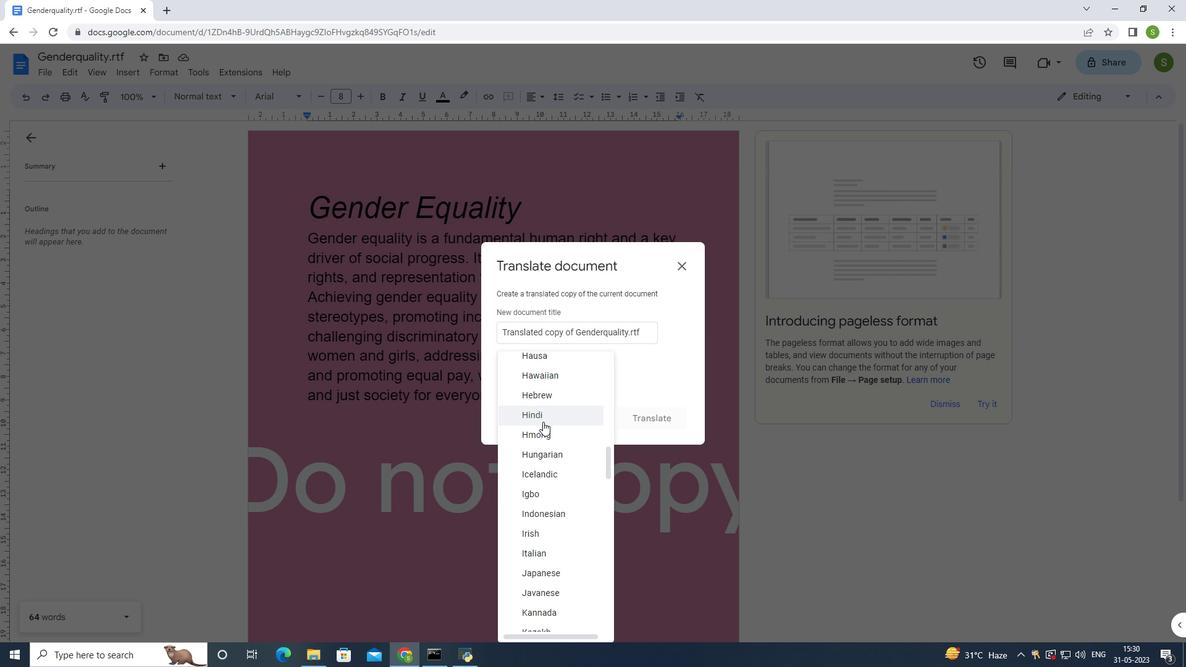 
Action: Mouse scrolled (545, 421) with delta (0, 0)
Screenshot: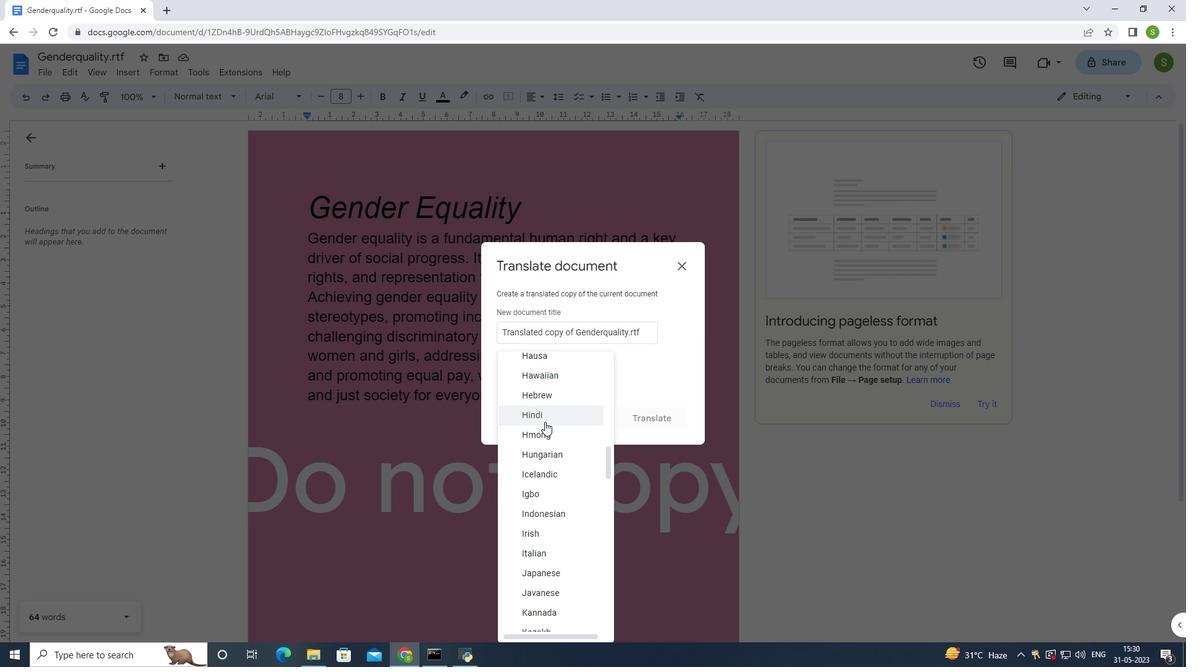 
Action: Mouse scrolled (545, 421) with delta (0, 0)
Screenshot: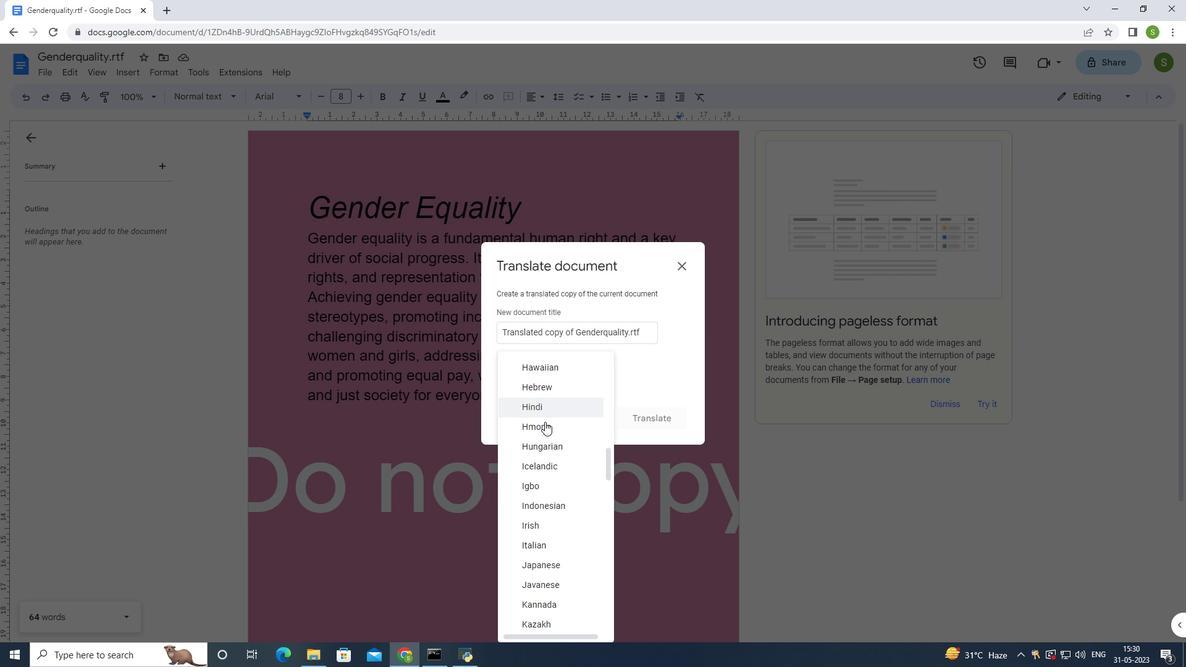
Action: Mouse scrolled (545, 421) with delta (0, 0)
Screenshot: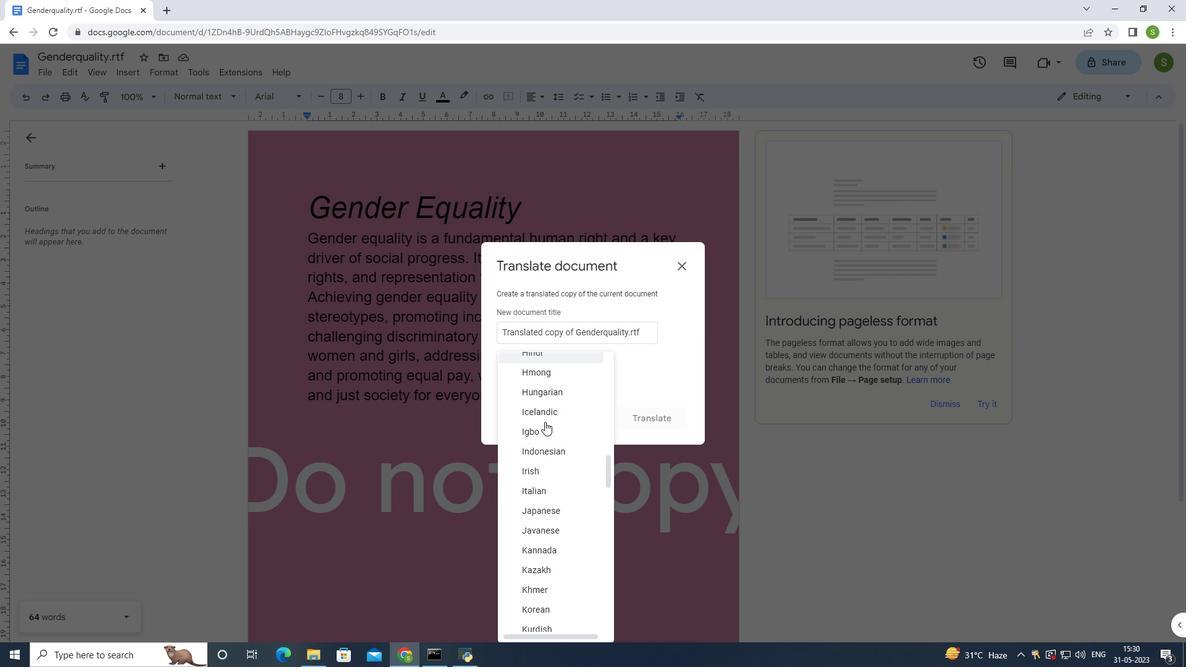 
Action: Mouse moved to (545, 422)
Screenshot: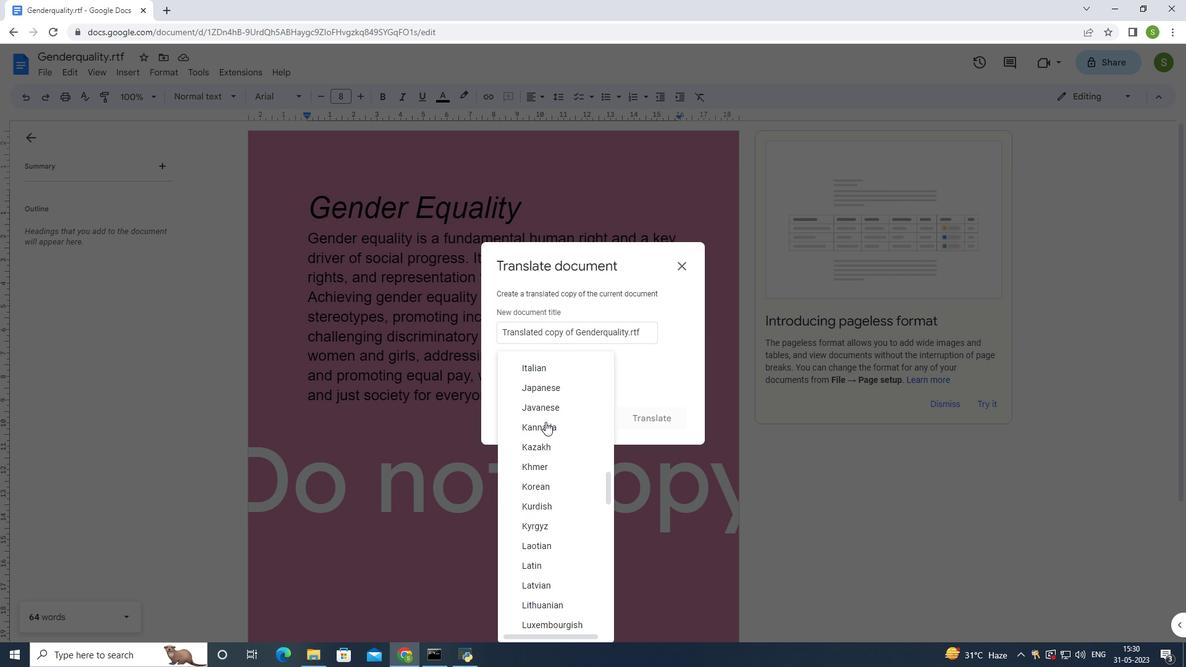 
Action: Mouse scrolled (545, 421) with delta (0, 0)
Screenshot: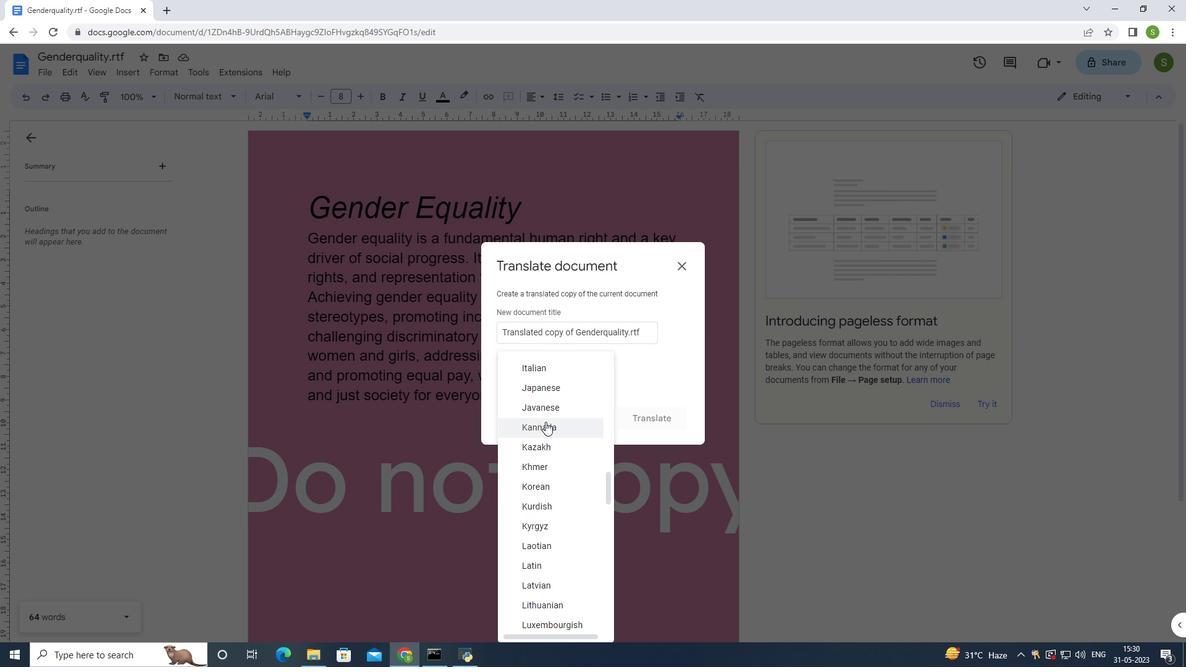
Action: Mouse scrolled (545, 421) with delta (0, 0)
Screenshot: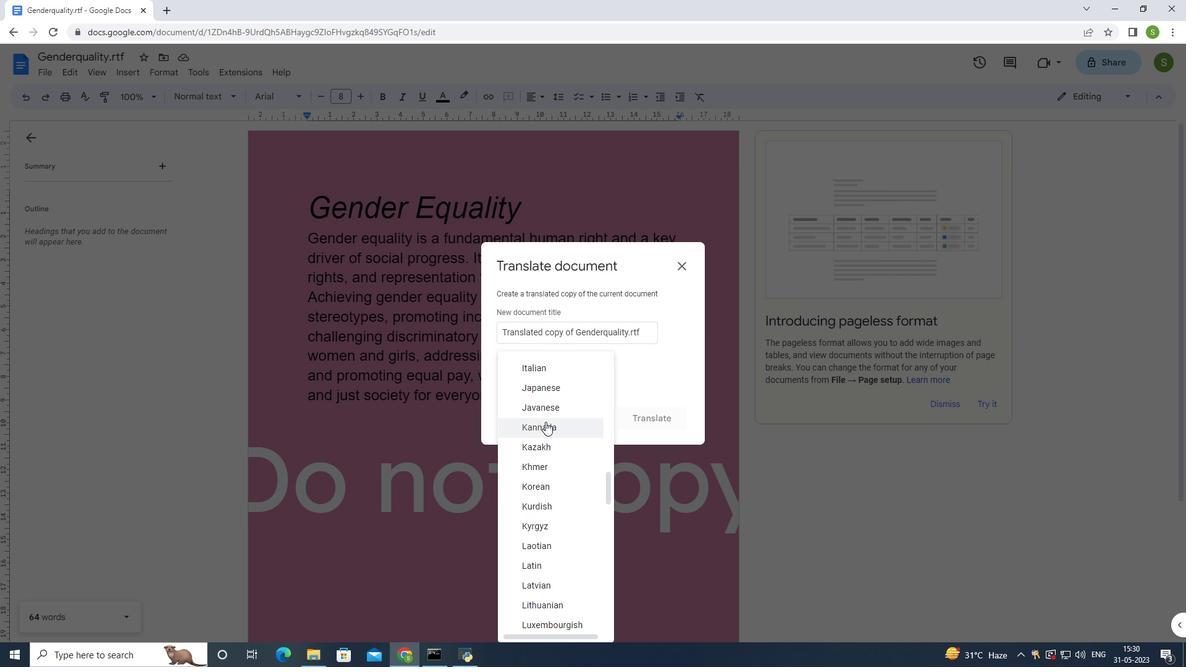 
Action: Mouse moved to (539, 441)
Screenshot: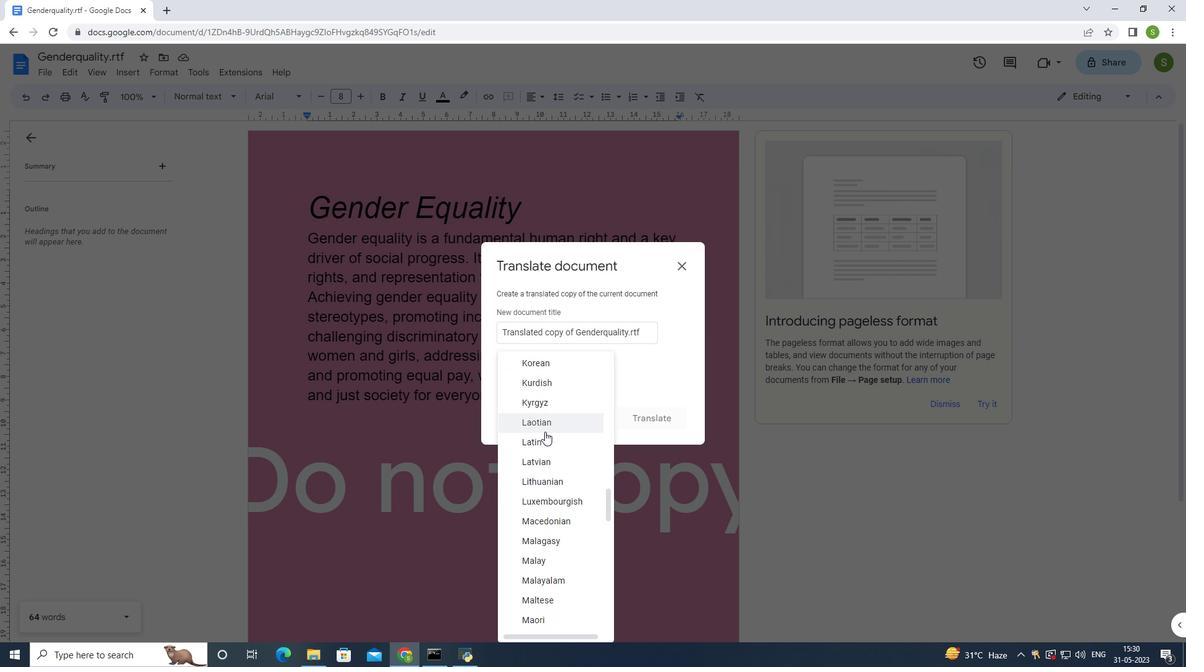 
Action: Mouse pressed left at (539, 441)
Screenshot: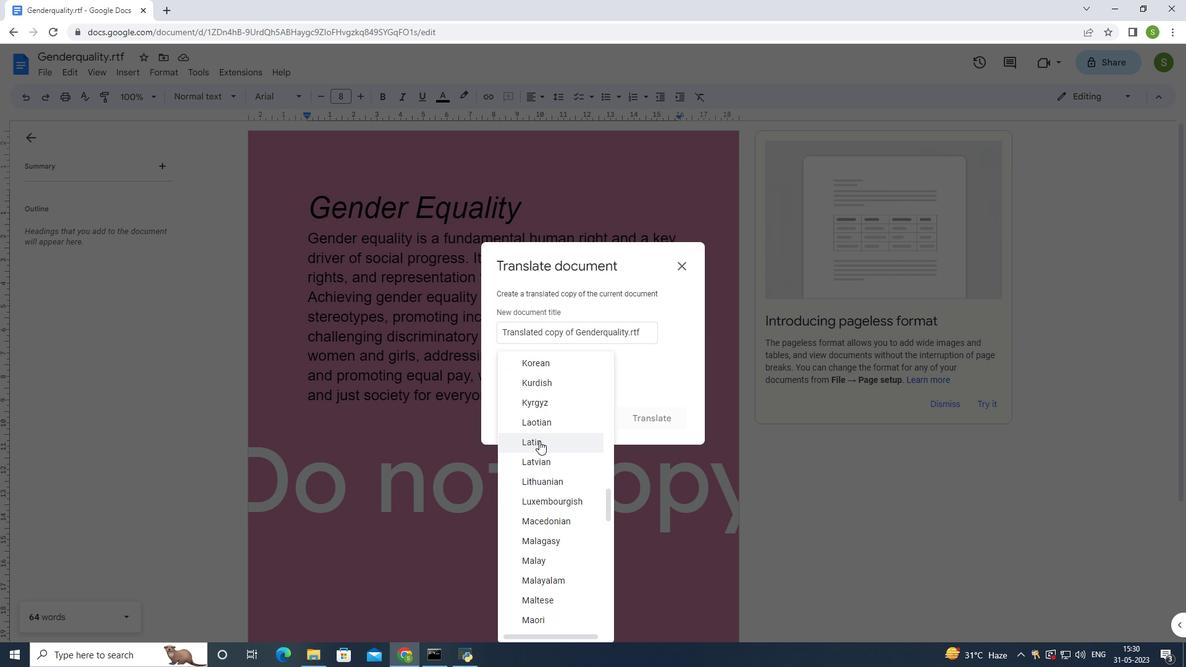 
Action: Mouse moved to (647, 422)
Screenshot: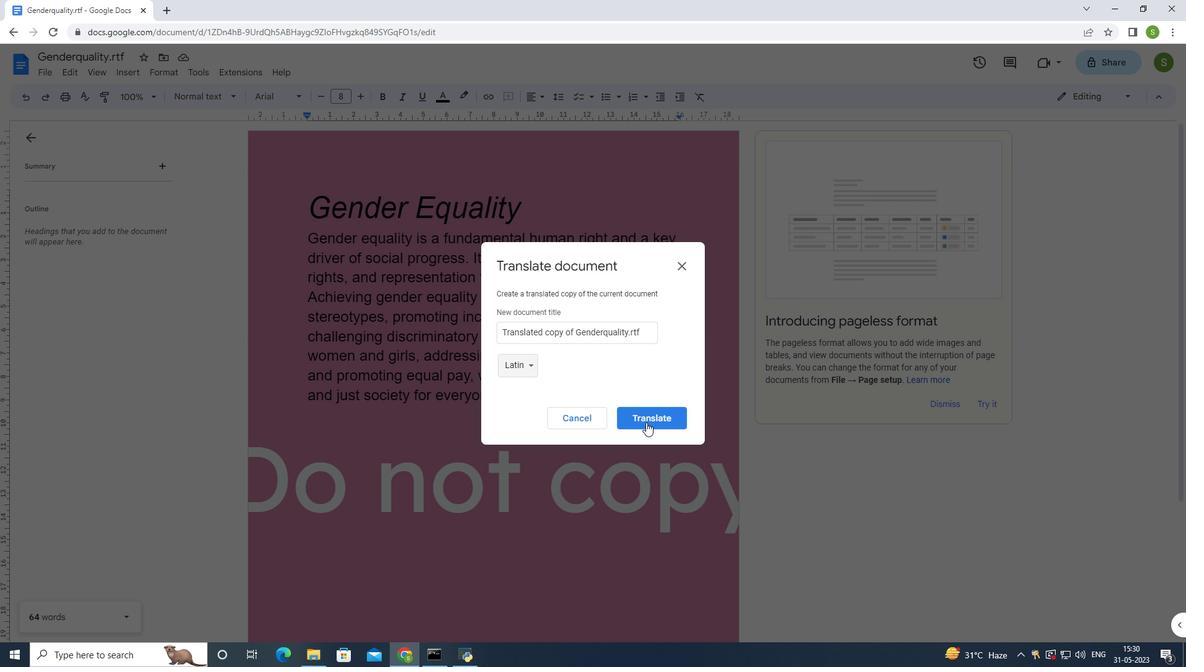 
Action: Mouse pressed left at (647, 422)
Screenshot: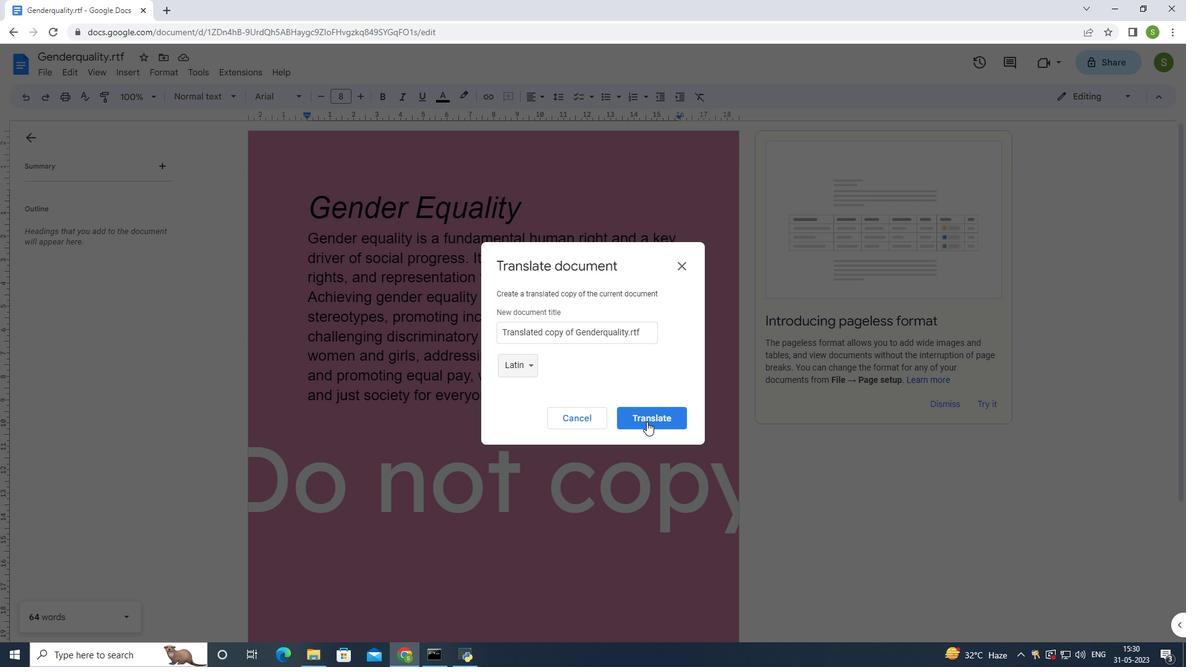 
Action: Mouse moved to (350, 431)
Screenshot: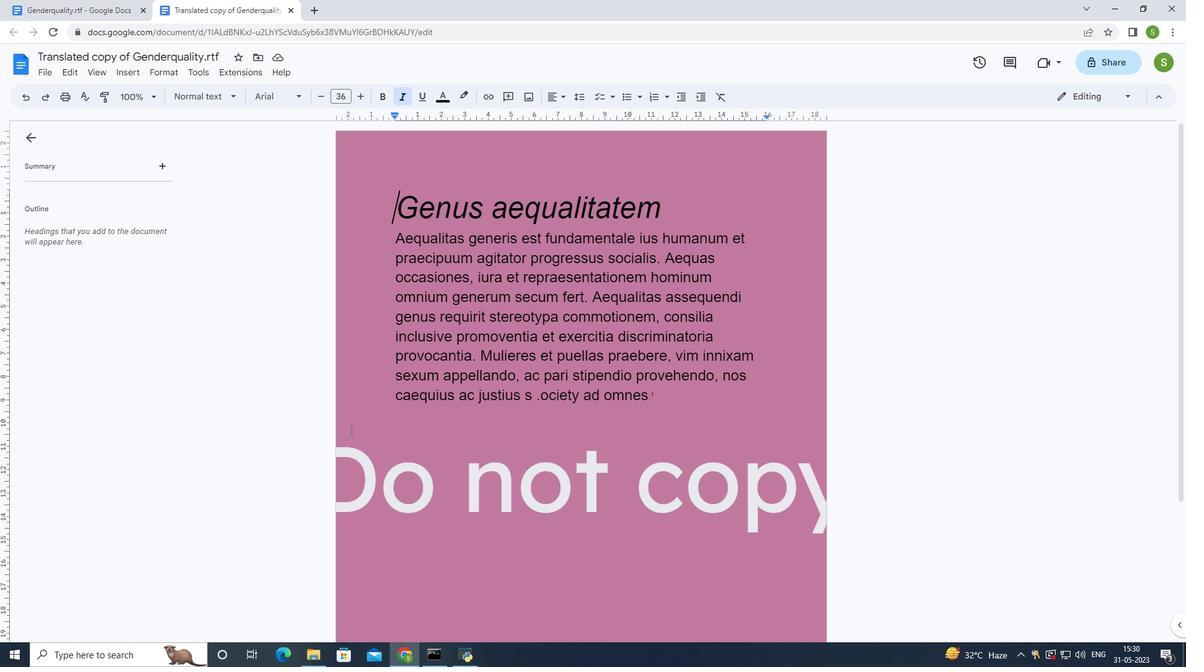 
